 Task: Create a due date automation trigger when advanced on, 2 working days before a card is due add fields without custom field "Resume" set to a date not in this month at 11:00 AM.
Action: Mouse moved to (851, 252)
Screenshot: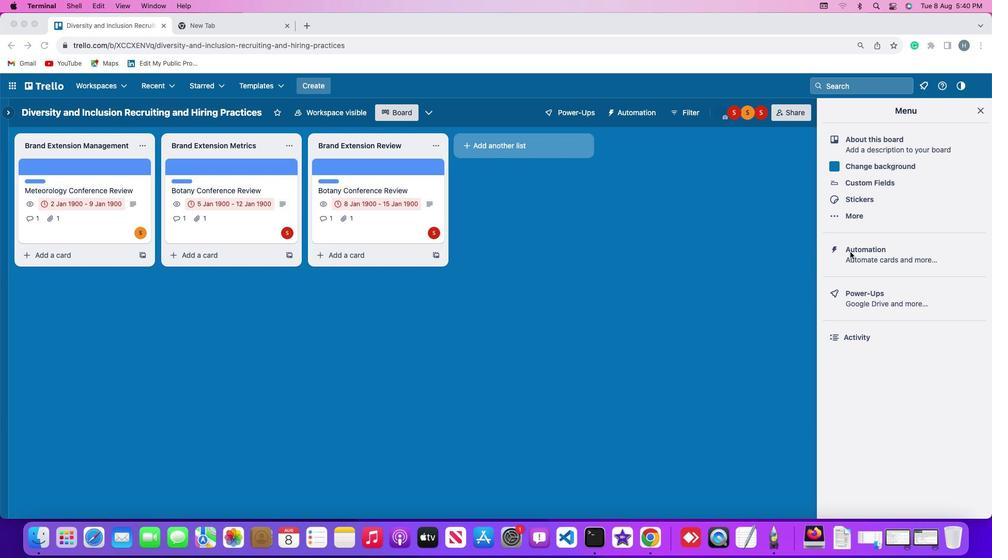 
Action: Mouse pressed left at (851, 252)
Screenshot: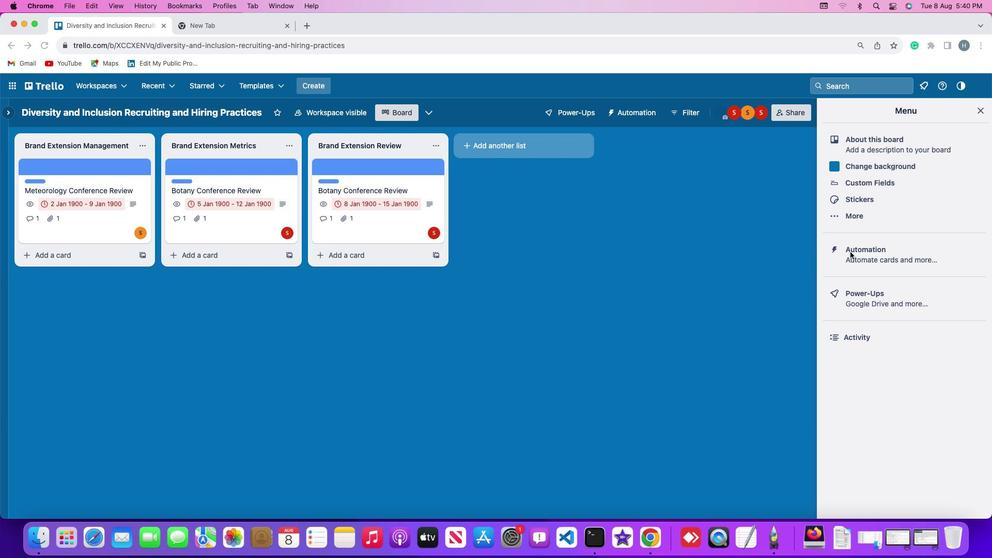 
Action: Mouse pressed left at (851, 252)
Screenshot: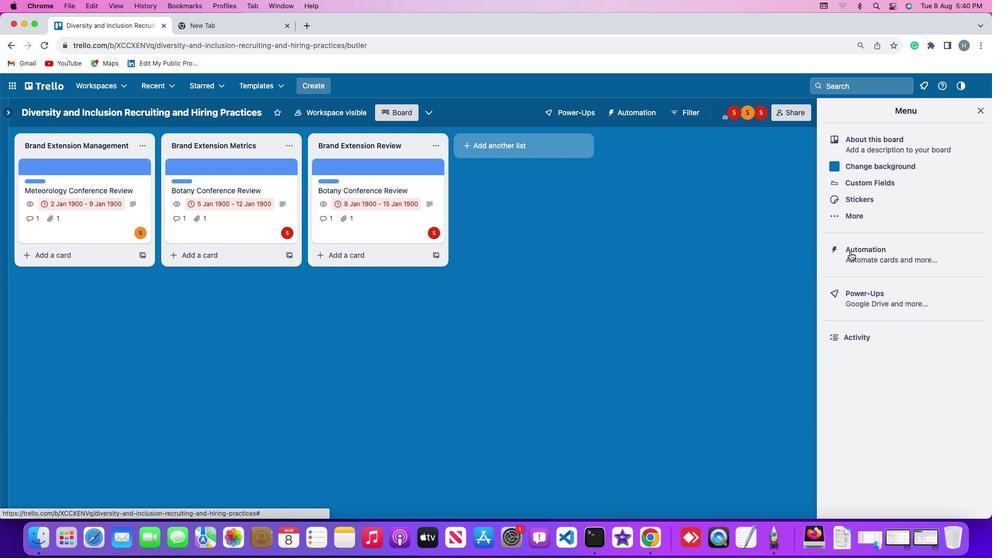 
Action: Mouse moved to (83, 246)
Screenshot: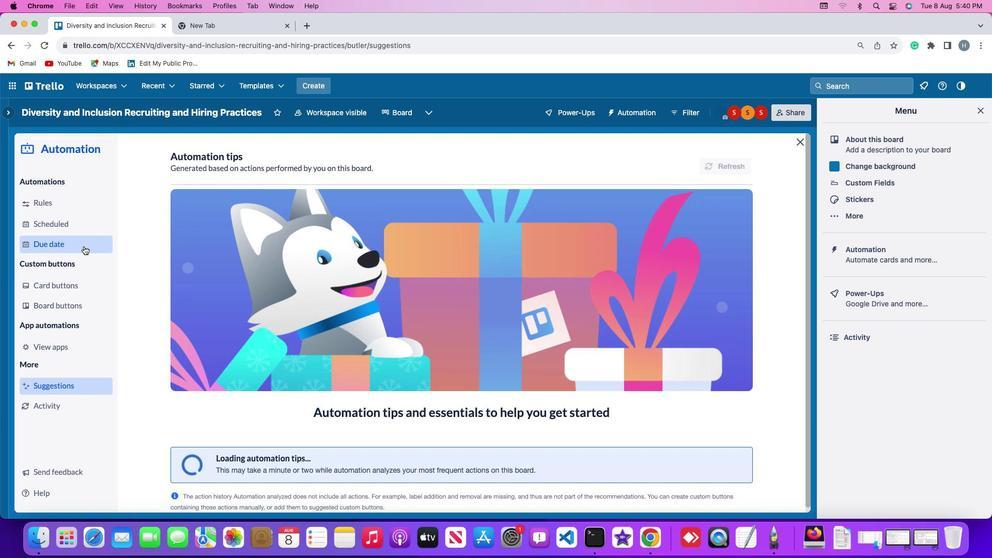 
Action: Mouse pressed left at (83, 246)
Screenshot: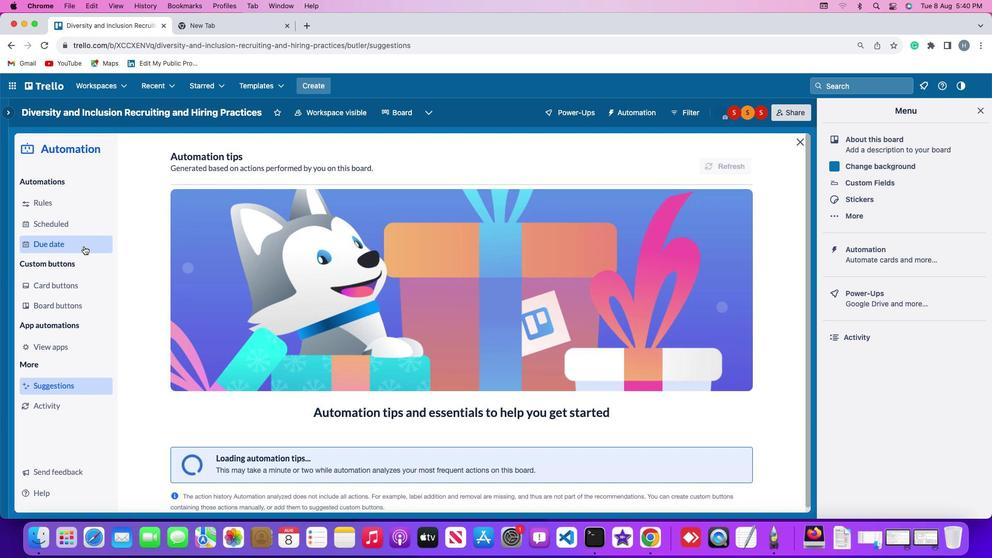 
Action: Mouse moved to (710, 159)
Screenshot: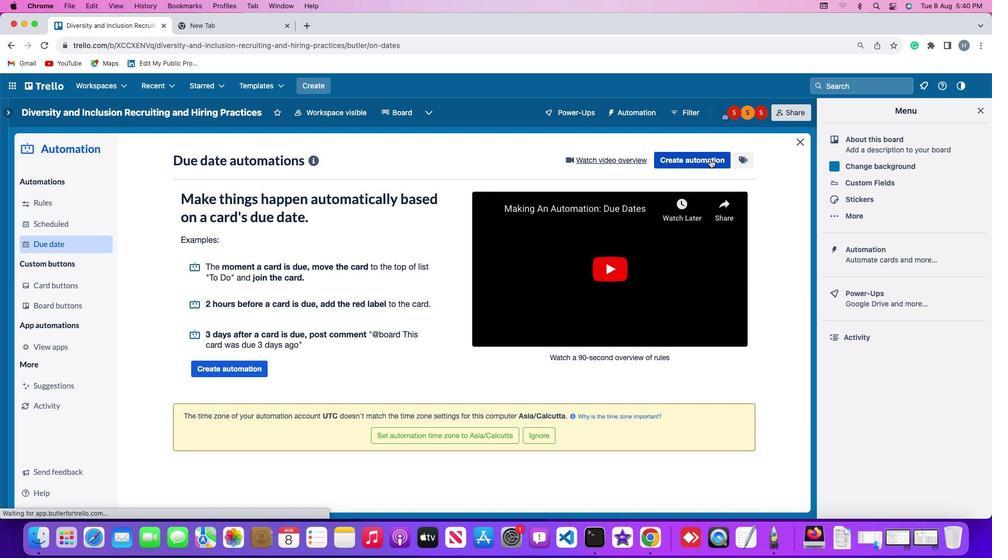 
Action: Mouse pressed left at (710, 159)
Screenshot: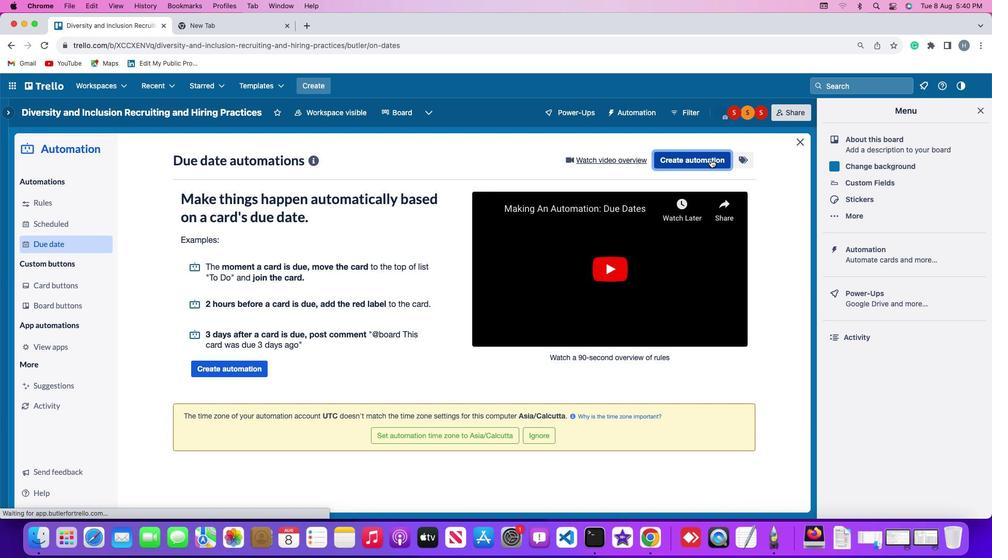 
Action: Mouse moved to (252, 256)
Screenshot: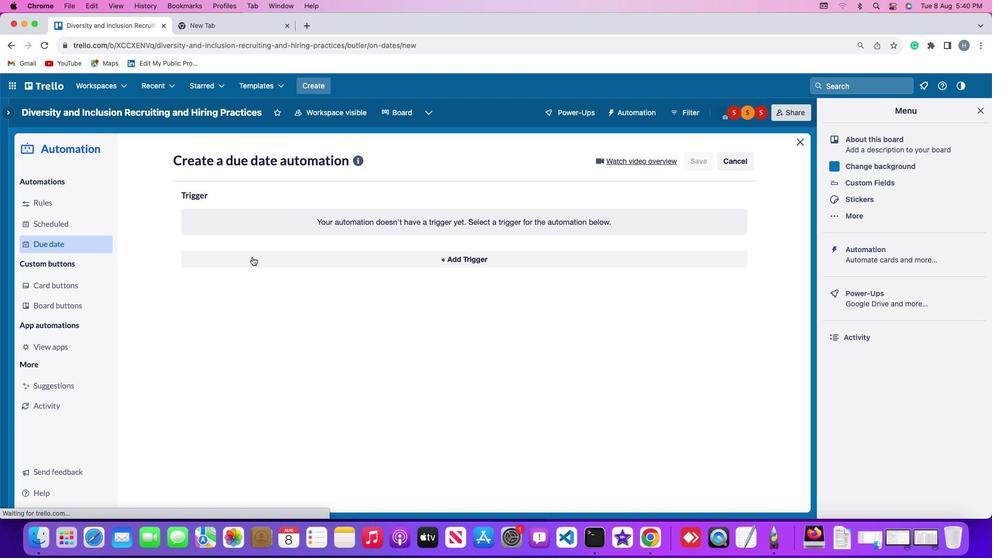 
Action: Mouse pressed left at (252, 256)
Screenshot: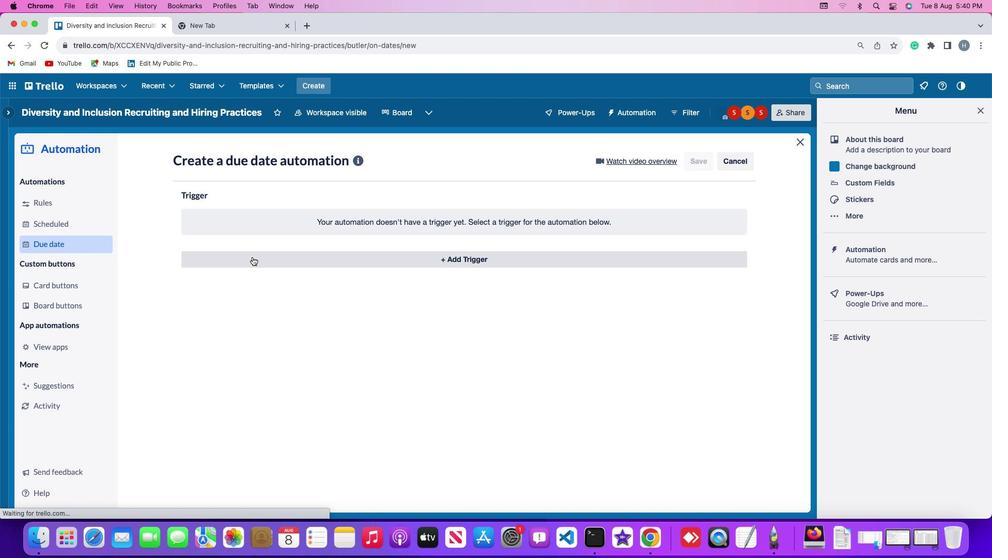 
Action: Mouse moved to (202, 418)
Screenshot: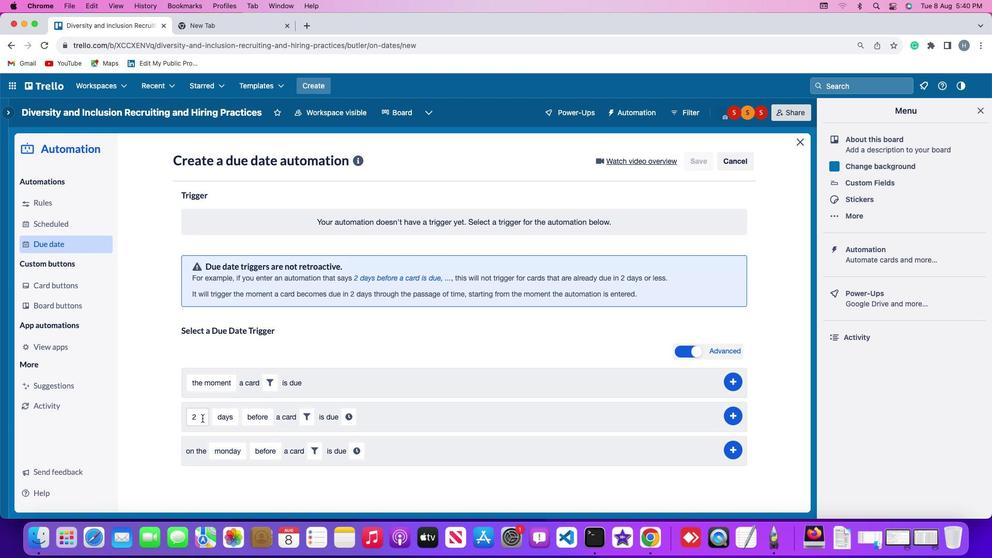 
Action: Mouse pressed left at (202, 418)
Screenshot: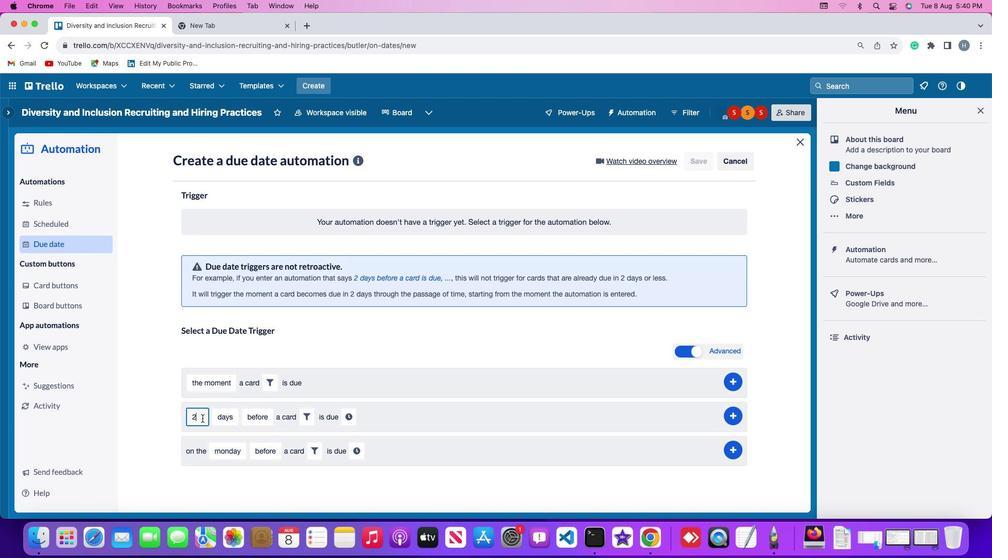 
Action: Key pressed Key.backspace'2'
Screenshot: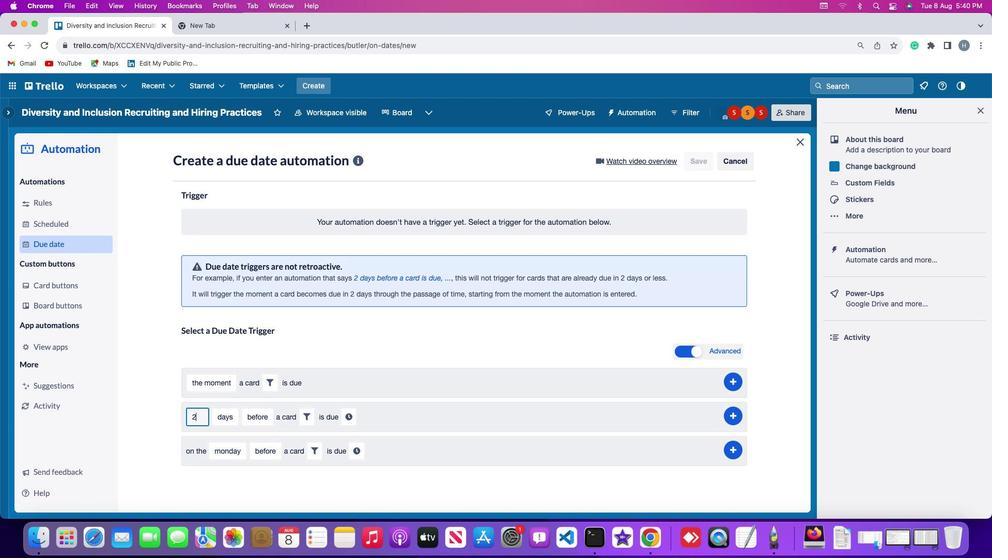 
Action: Mouse moved to (227, 416)
Screenshot: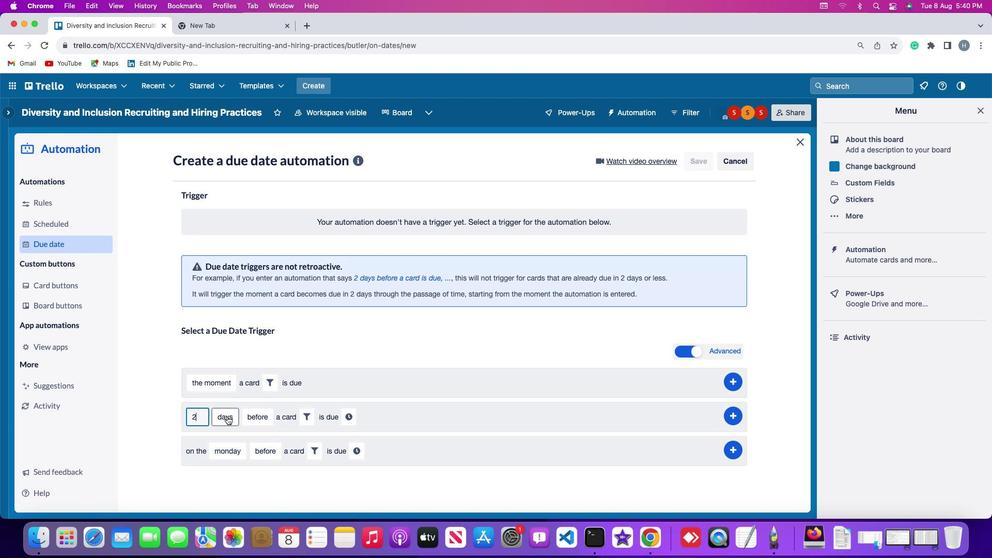 
Action: Mouse pressed left at (227, 416)
Screenshot: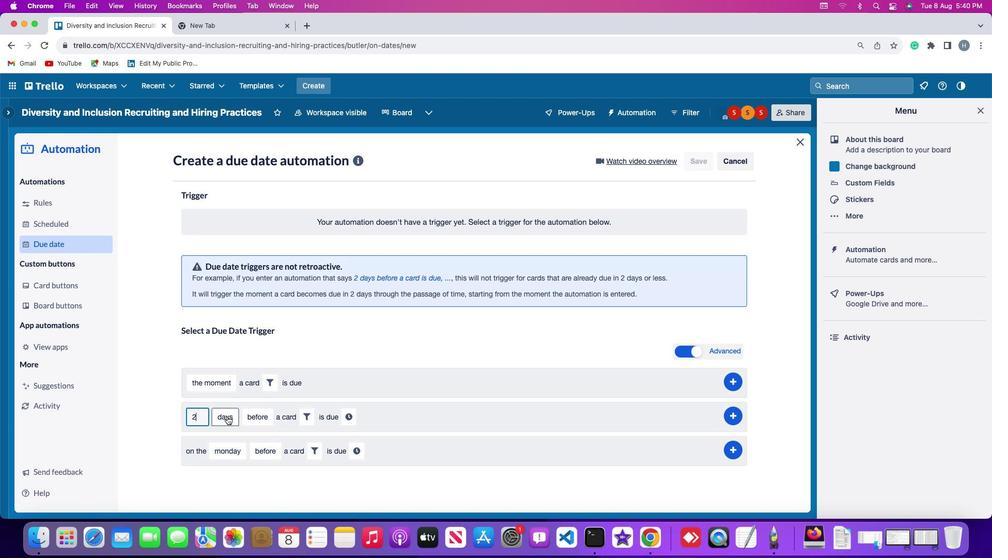 
Action: Mouse moved to (234, 458)
Screenshot: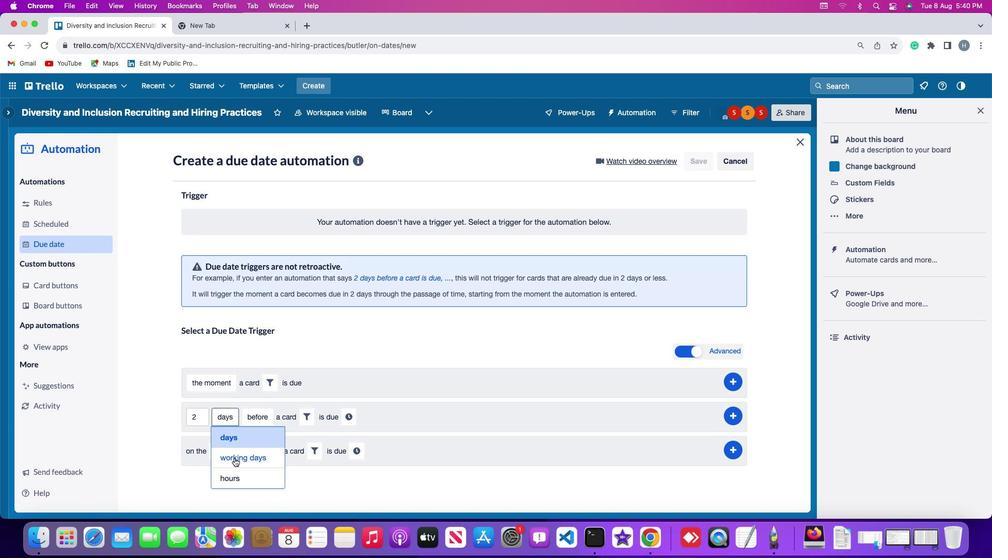 
Action: Mouse pressed left at (234, 458)
Screenshot: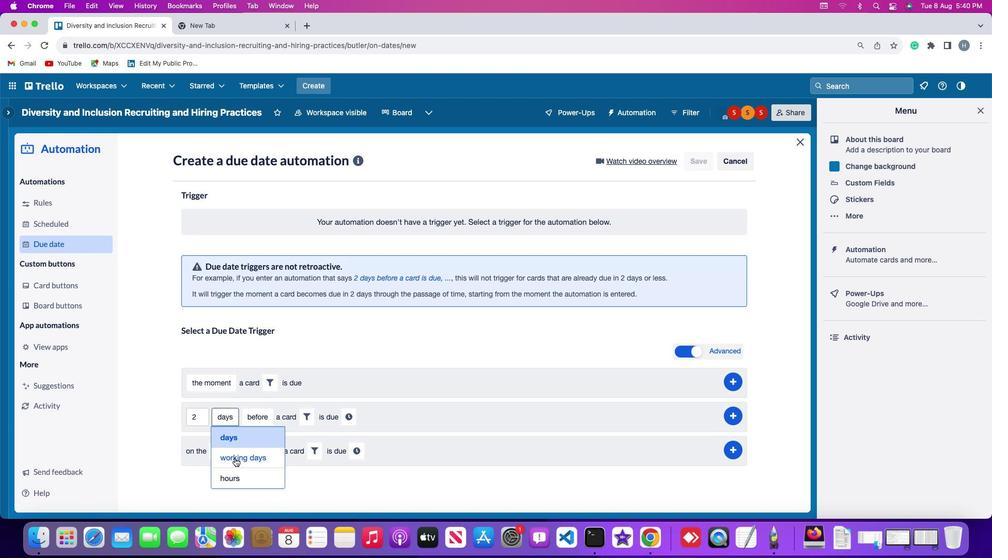 
Action: Mouse moved to (282, 414)
Screenshot: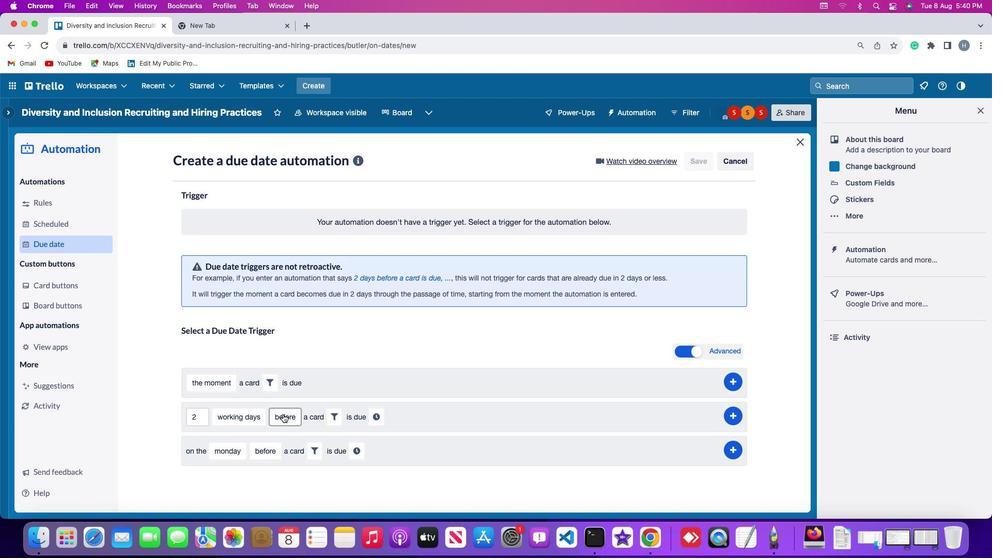 
Action: Mouse pressed left at (282, 414)
Screenshot: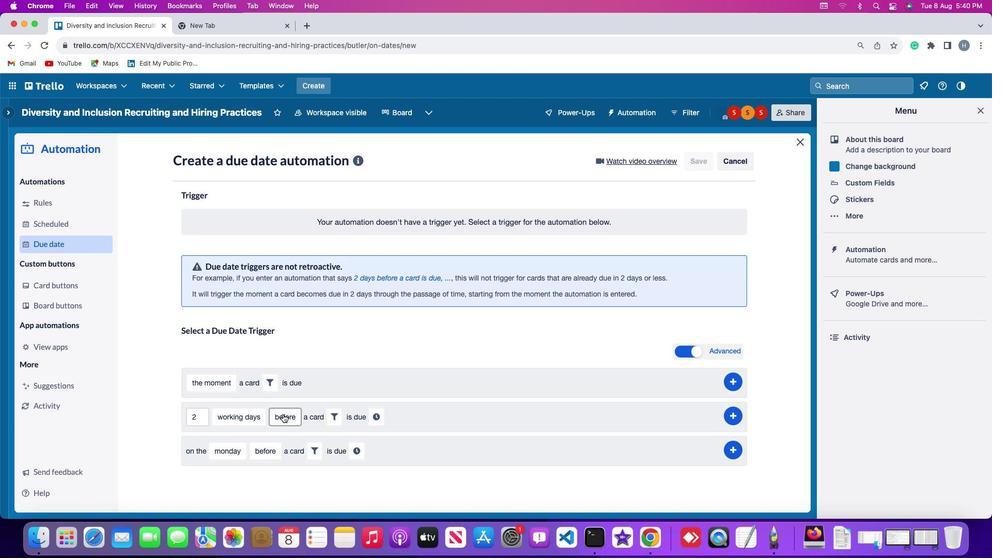 
Action: Mouse moved to (293, 437)
Screenshot: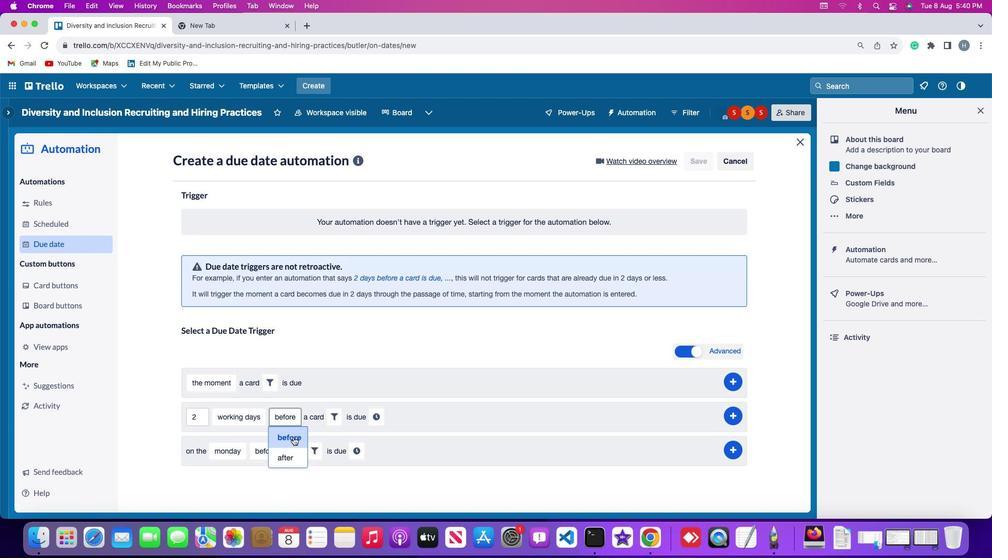 
Action: Mouse pressed left at (293, 437)
Screenshot: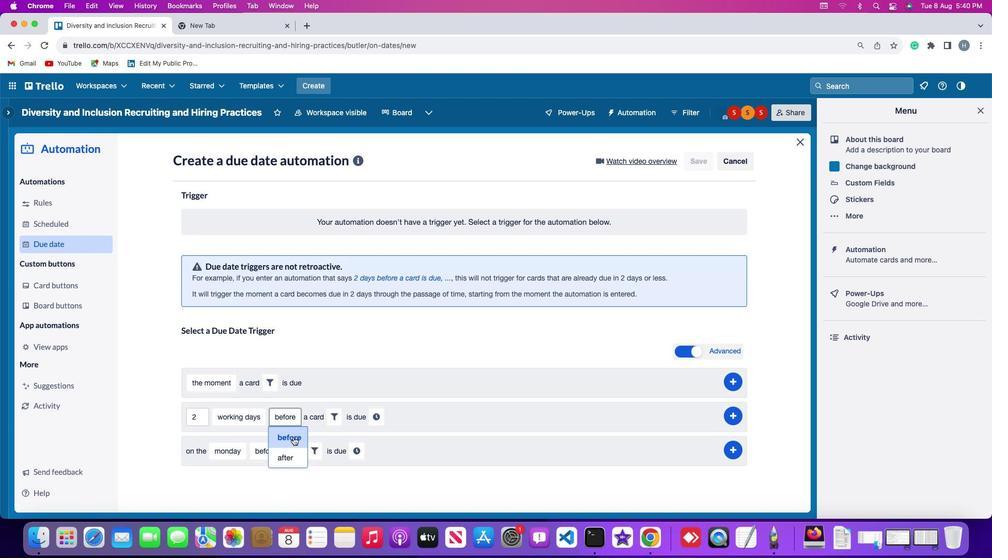 
Action: Mouse moved to (327, 419)
Screenshot: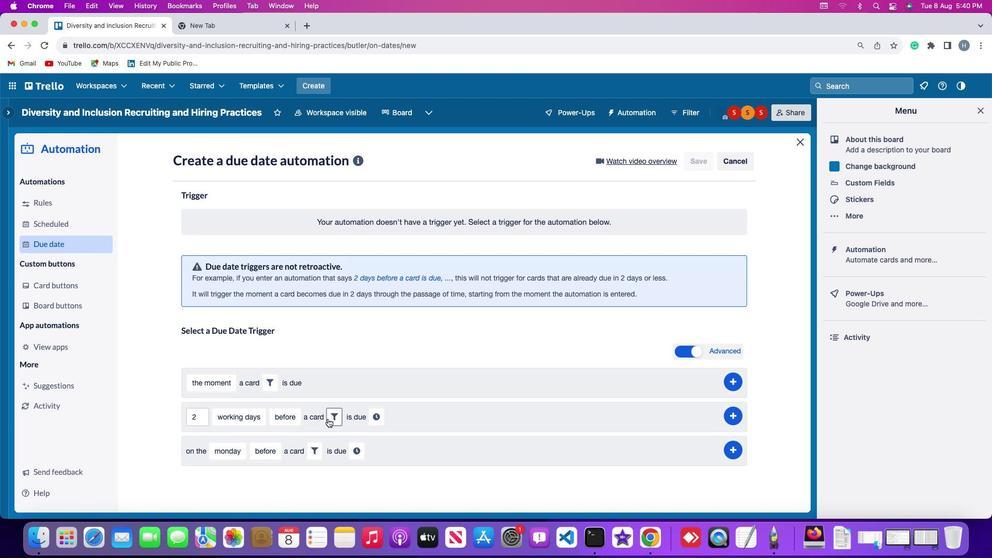 
Action: Mouse pressed left at (327, 419)
Screenshot: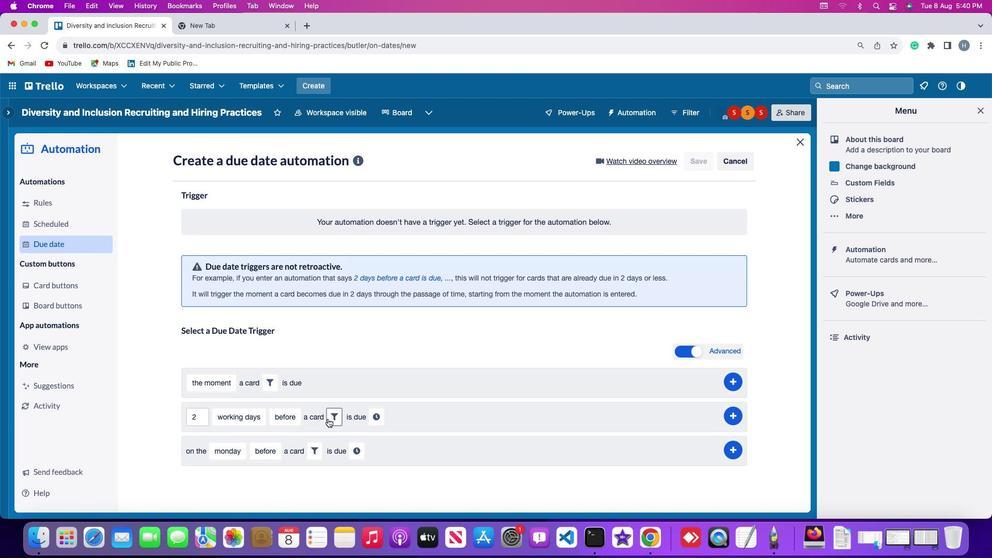 
Action: Mouse moved to (505, 448)
Screenshot: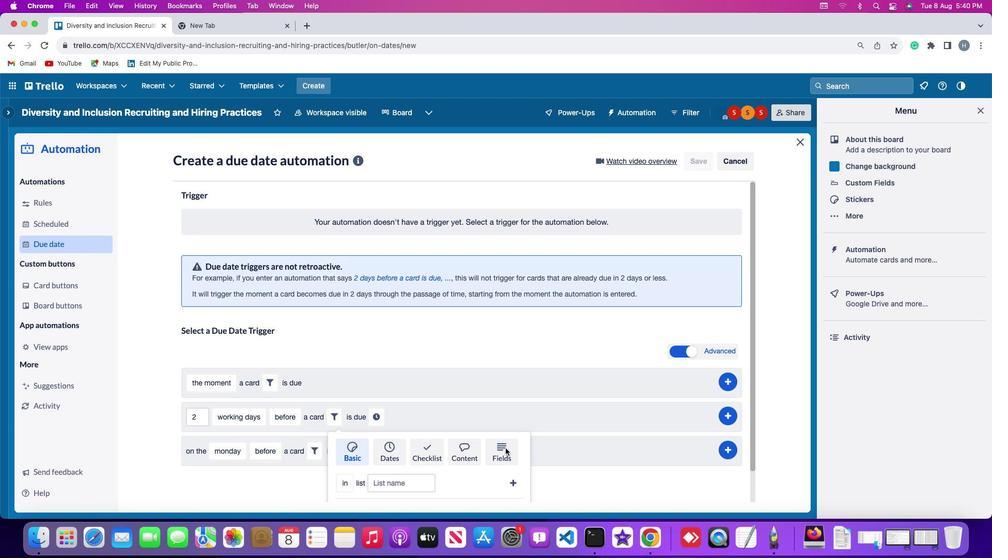 
Action: Mouse pressed left at (505, 448)
Screenshot: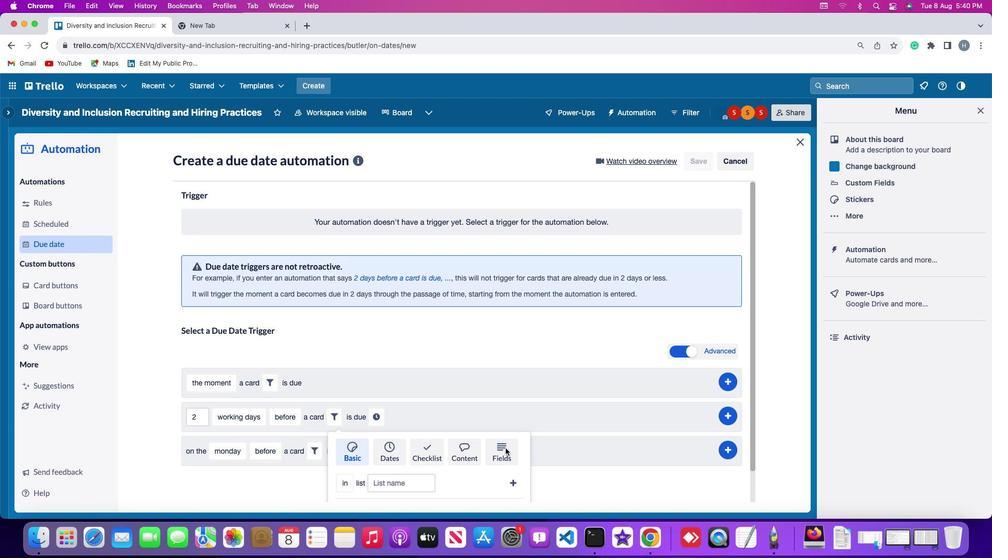 
Action: Mouse moved to (299, 469)
Screenshot: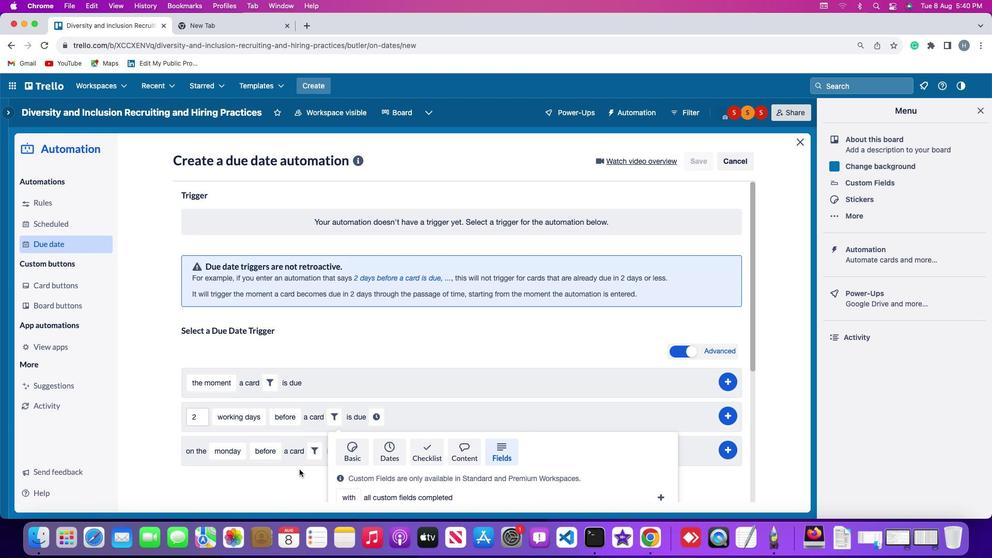 
Action: Mouse scrolled (299, 469) with delta (0, 0)
Screenshot: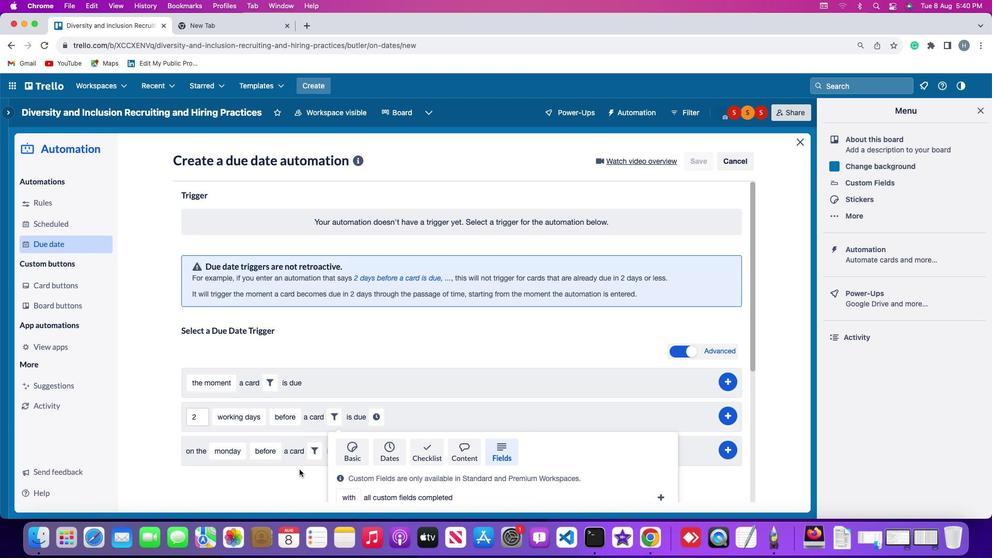 
Action: Mouse scrolled (299, 469) with delta (0, 0)
Screenshot: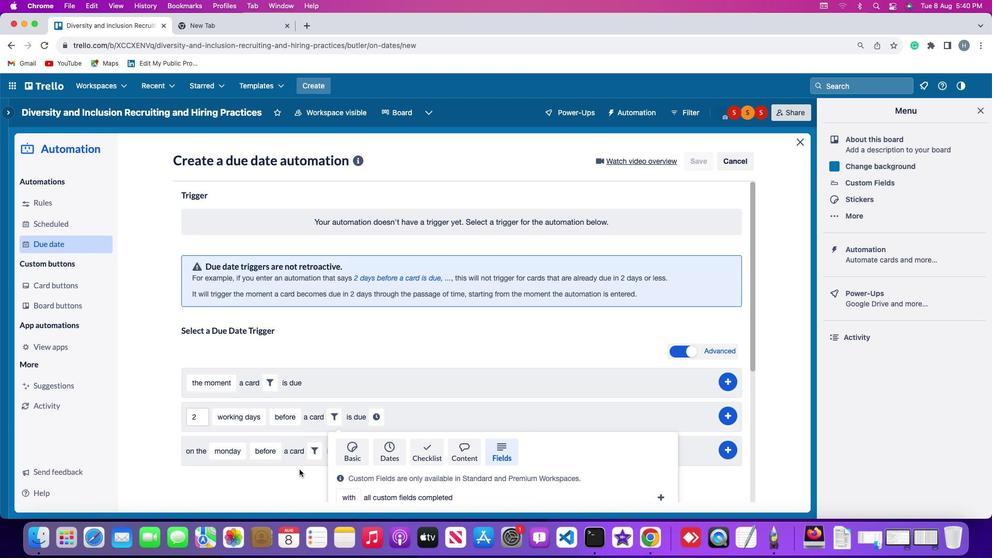 
Action: Mouse scrolled (299, 469) with delta (0, -2)
Screenshot: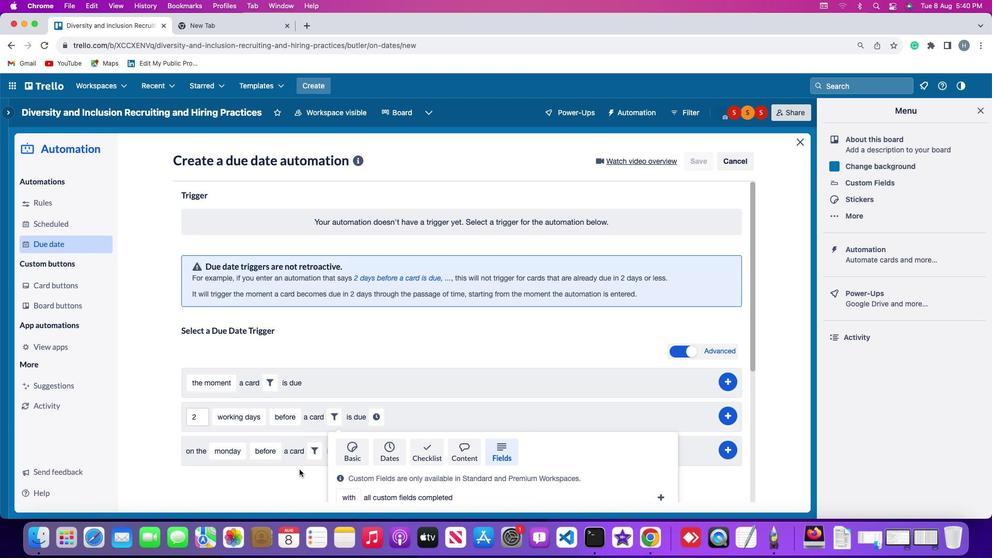 
Action: Mouse scrolled (299, 469) with delta (0, -2)
Screenshot: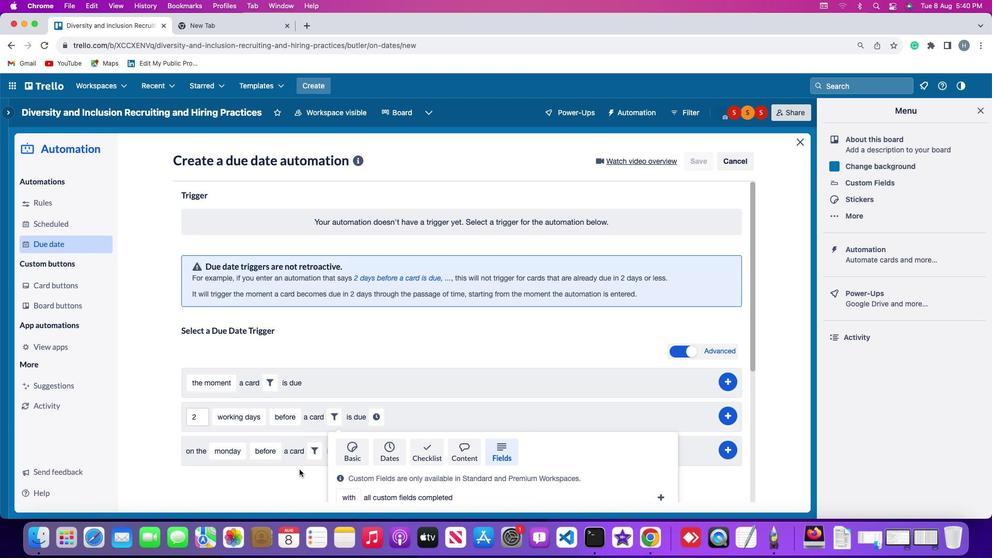 
Action: Mouse scrolled (299, 469) with delta (0, -3)
Screenshot: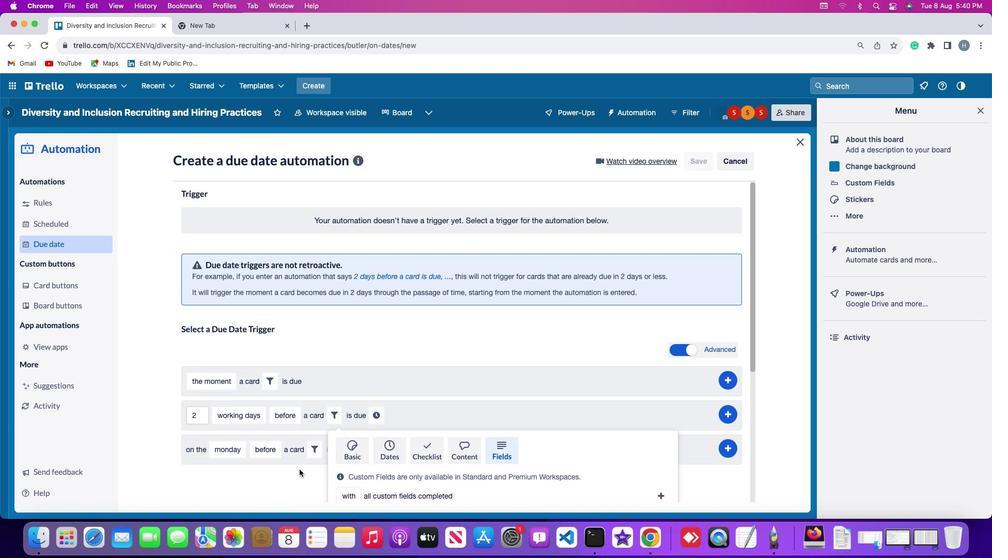 
Action: Mouse scrolled (299, 469) with delta (0, -3)
Screenshot: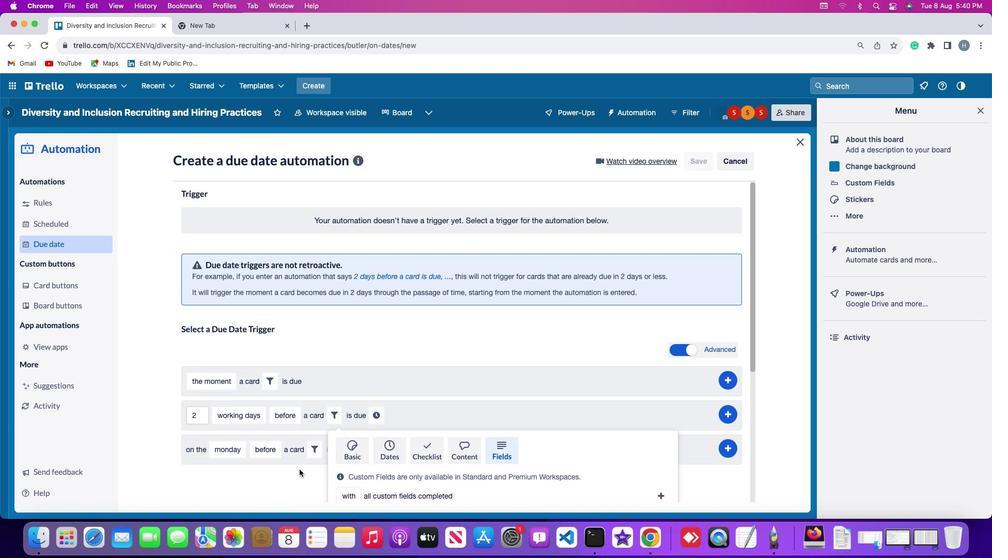 
Action: Mouse scrolled (299, 469) with delta (0, -4)
Screenshot: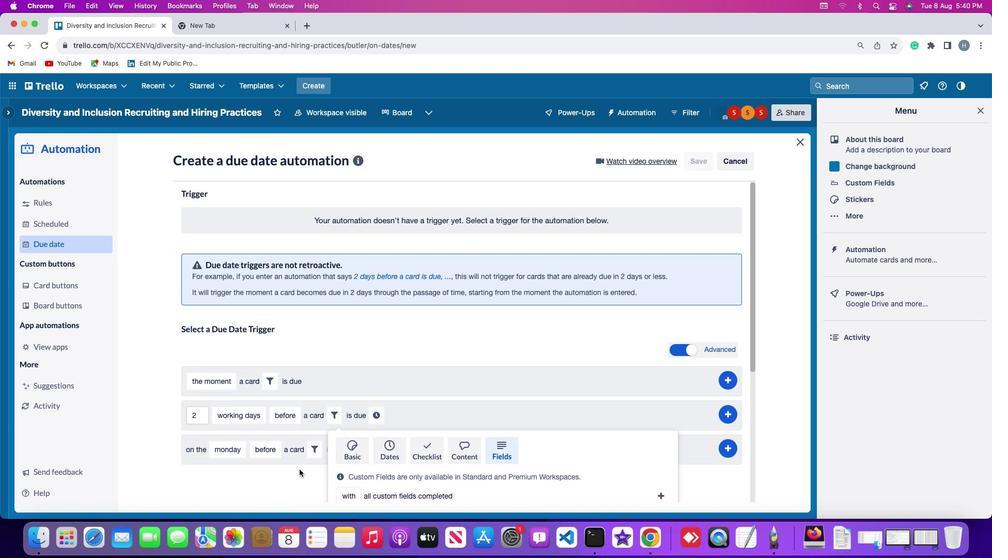 
Action: Mouse scrolled (299, 469) with delta (0, -4)
Screenshot: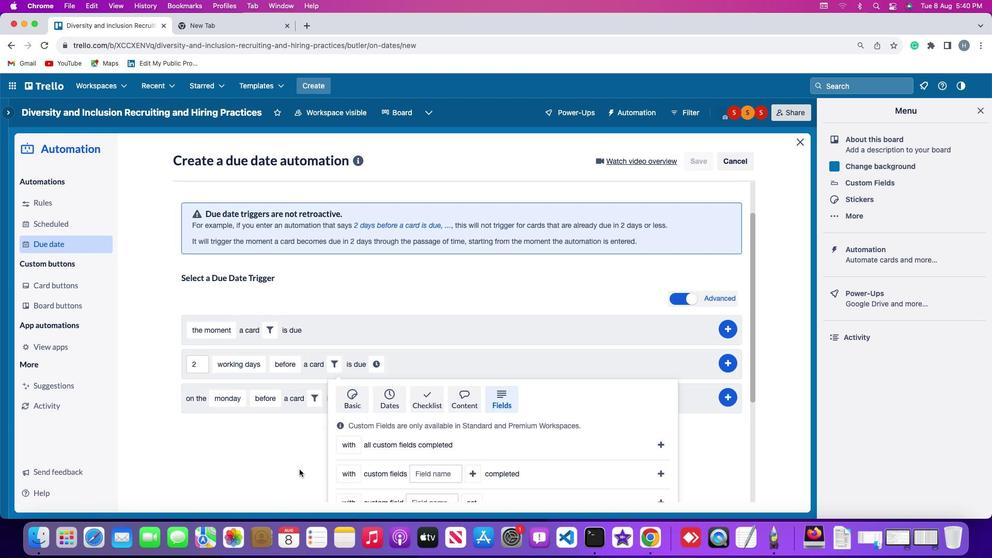 
Action: Mouse scrolled (299, 469) with delta (0, 0)
Screenshot: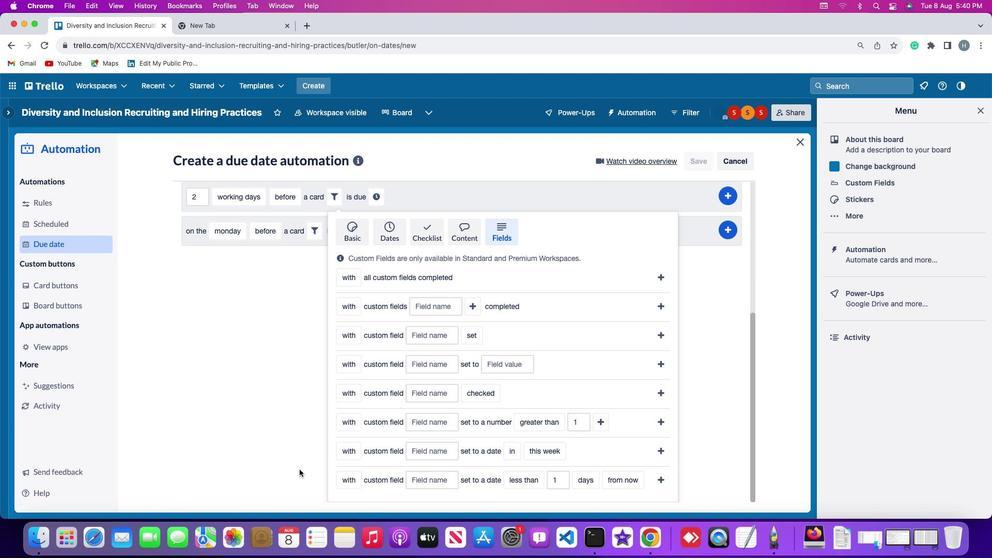 
Action: Mouse scrolled (299, 469) with delta (0, 0)
Screenshot: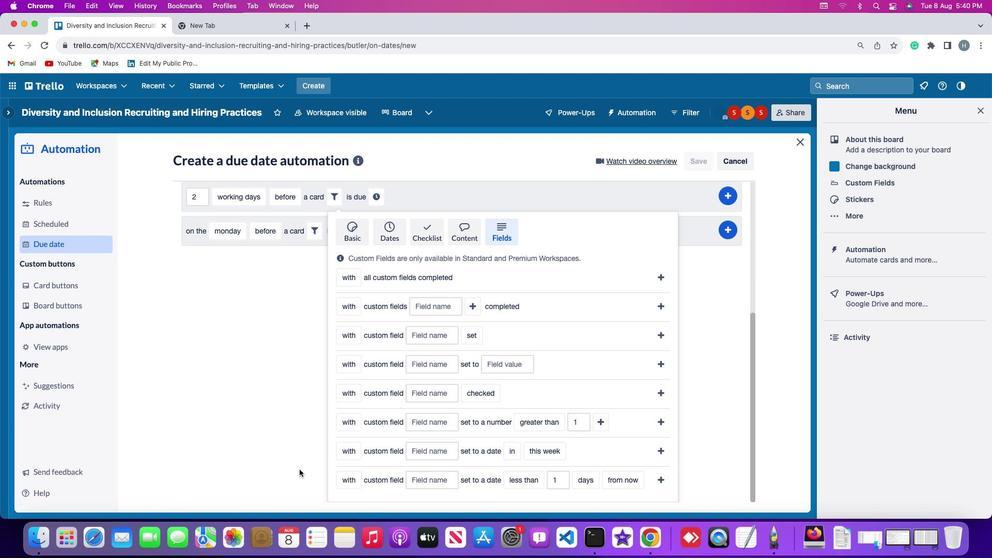 
Action: Mouse scrolled (299, 469) with delta (0, -1)
Screenshot: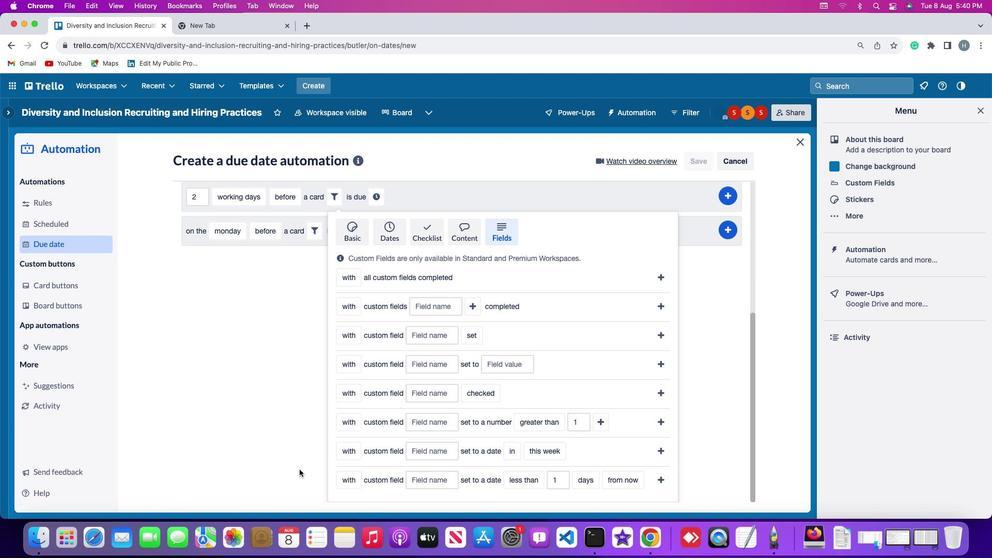 
Action: Mouse scrolled (299, 469) with delta (0, -2)
Screenshot: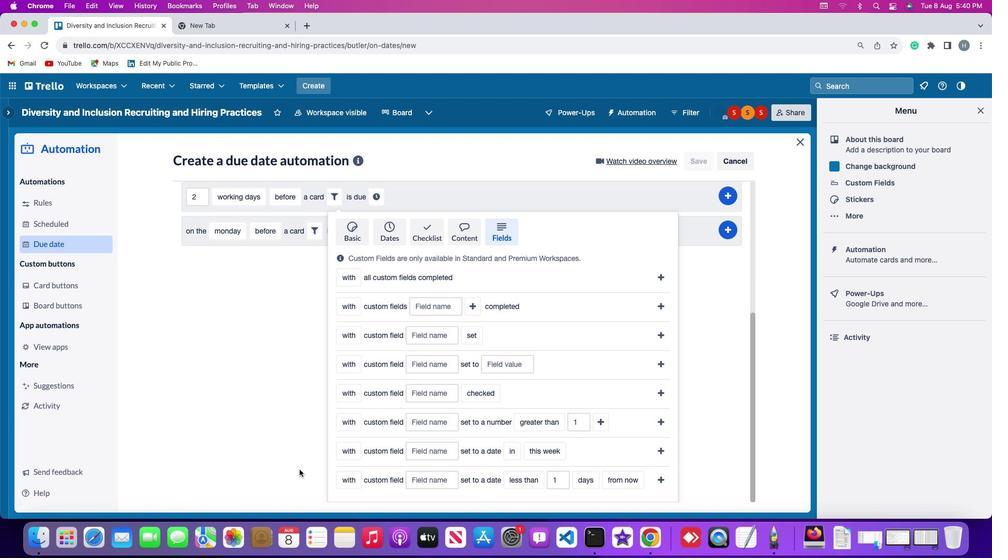 
Action: Mouse moved to (343, 454)
Screenshot: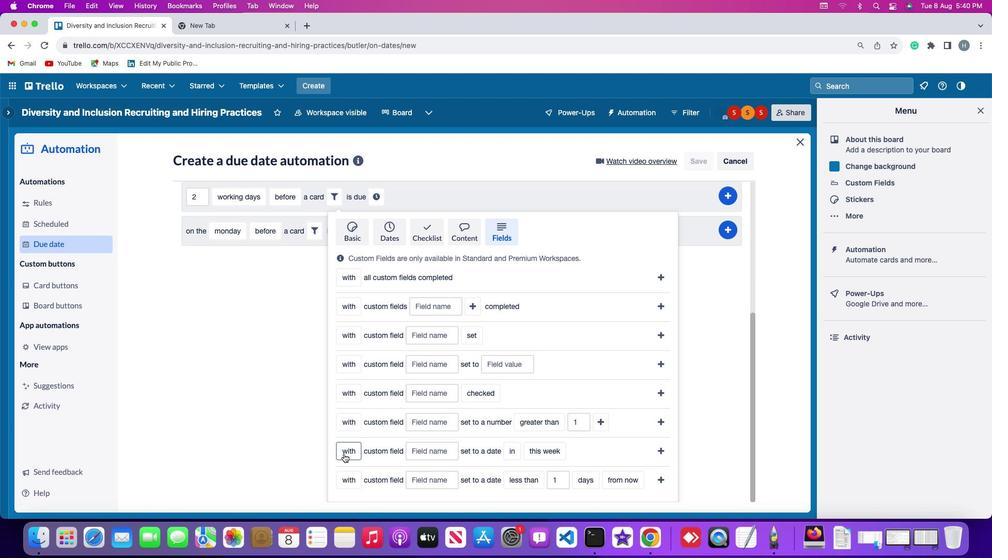 
Action: Mouse pressed left at (343, 454)
Screenshot: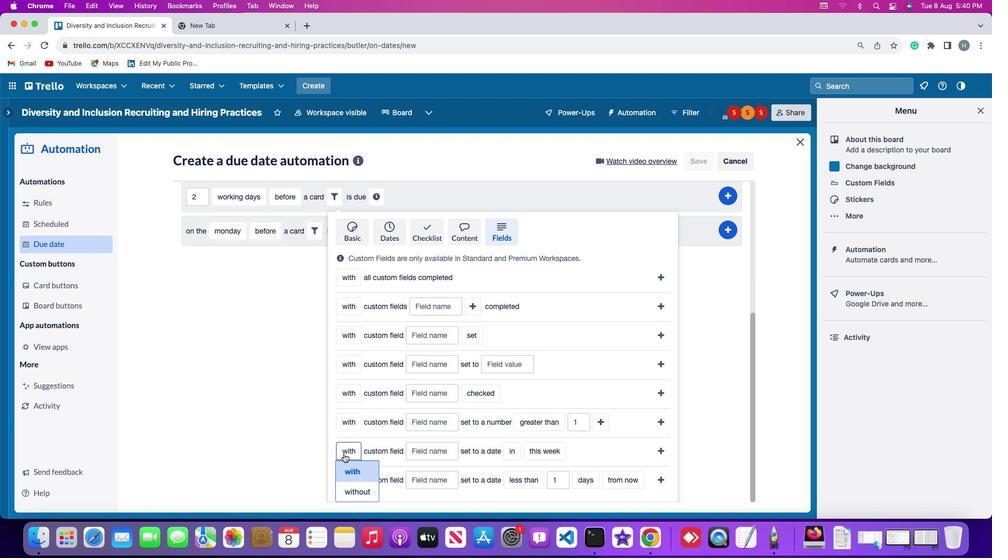 
Action: Mouse moved to (357, 492)
Screenshot: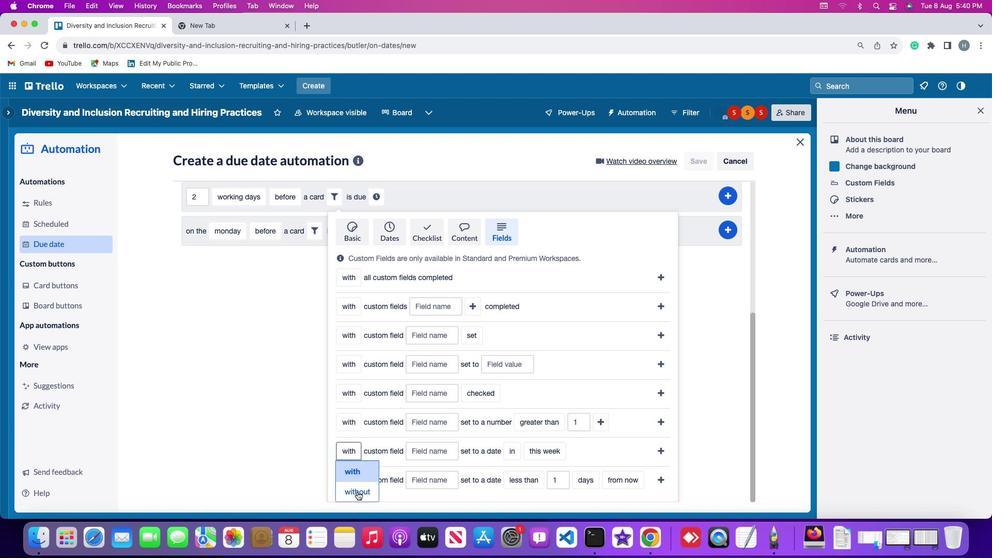 
Action: Mouse pressed left at (357, 492)
Screenshot: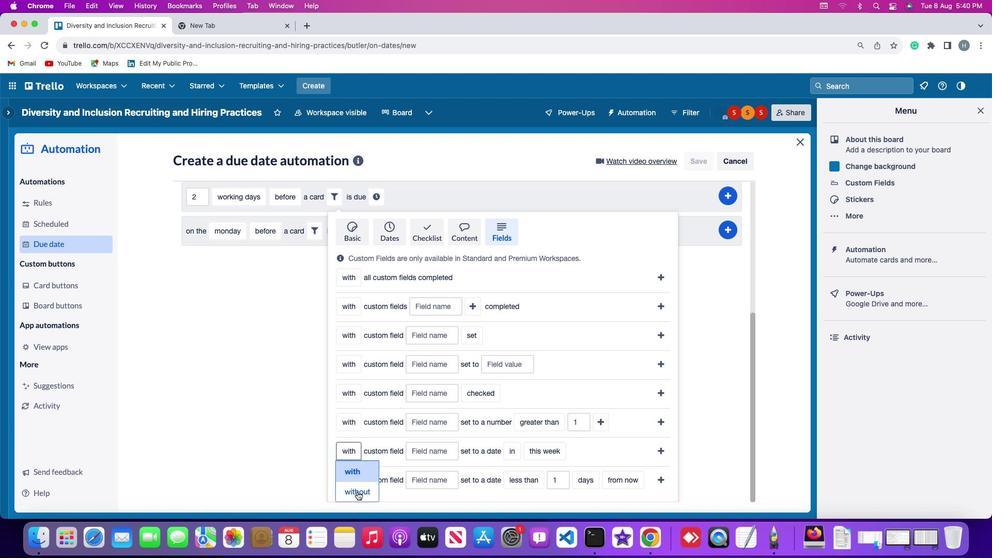 
Action: Mouse moved to (438, 450)
Screenshot: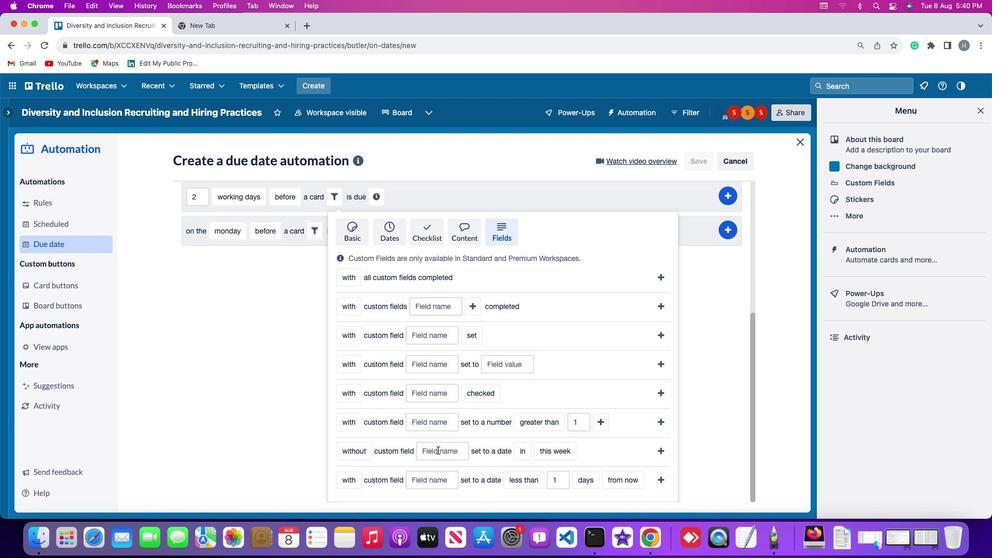
Action: Mouse pressed left at (438, 450)
Screenshot: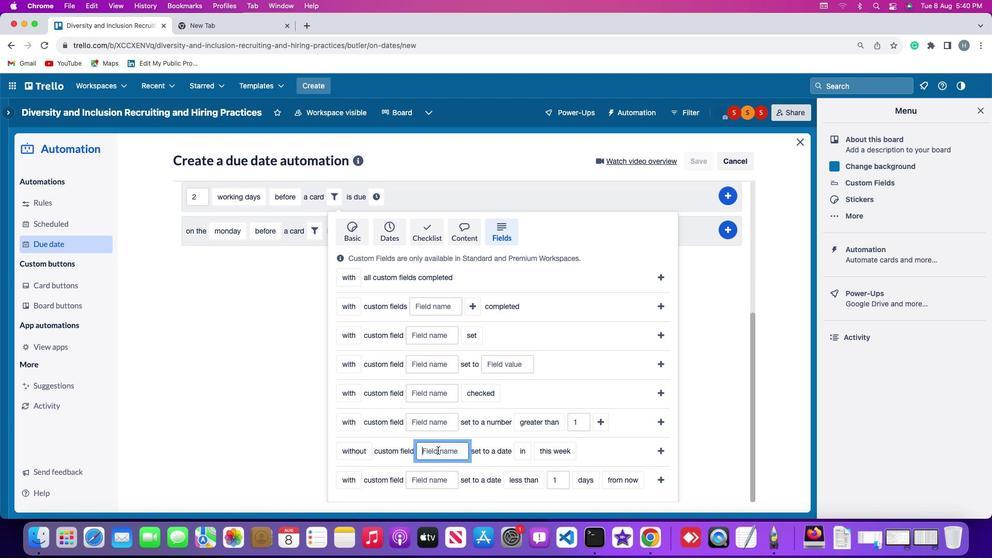 
Action: Mouse moved to (463, 452)
Screenshot: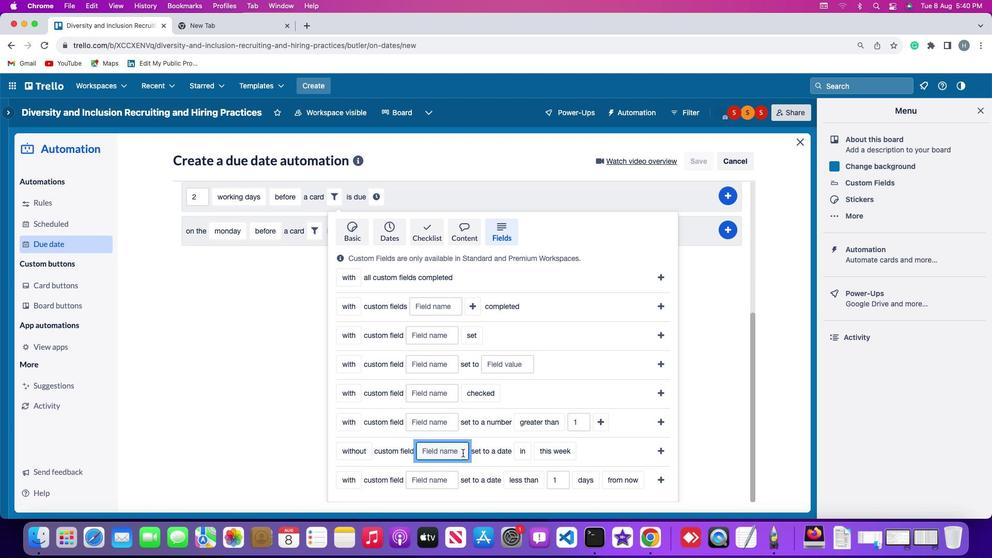 
Action: Key pressed Key.shift'R''e''s''u''m''e'
Screenshot: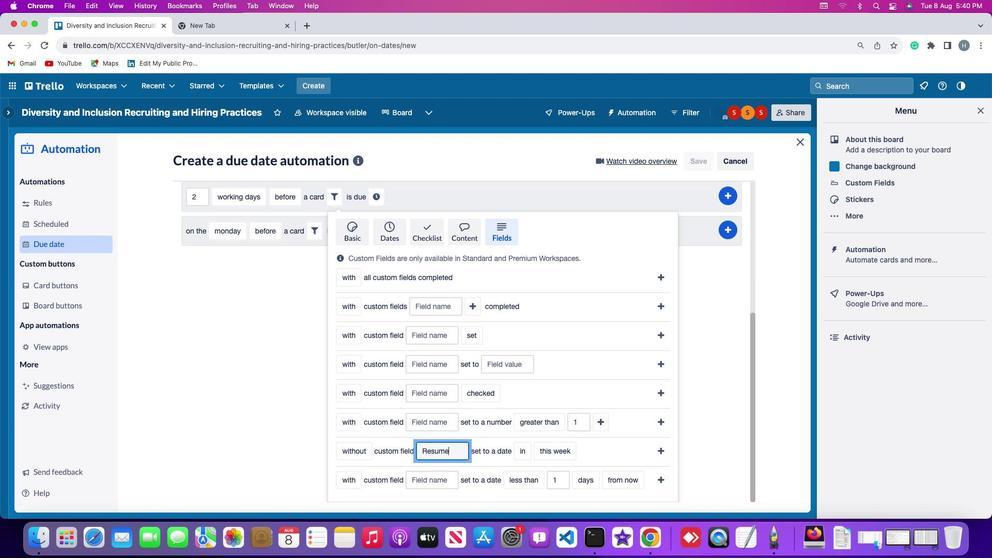 
Action: Mouse moved to (519, 450)
Screenshot: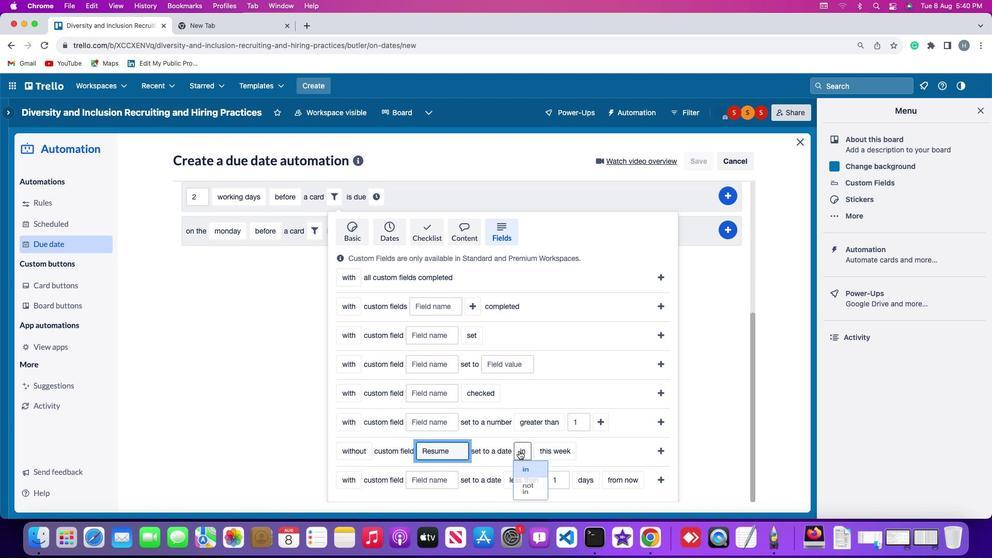 
Action: Mouse pressed left at (519, 450)
Screenshot: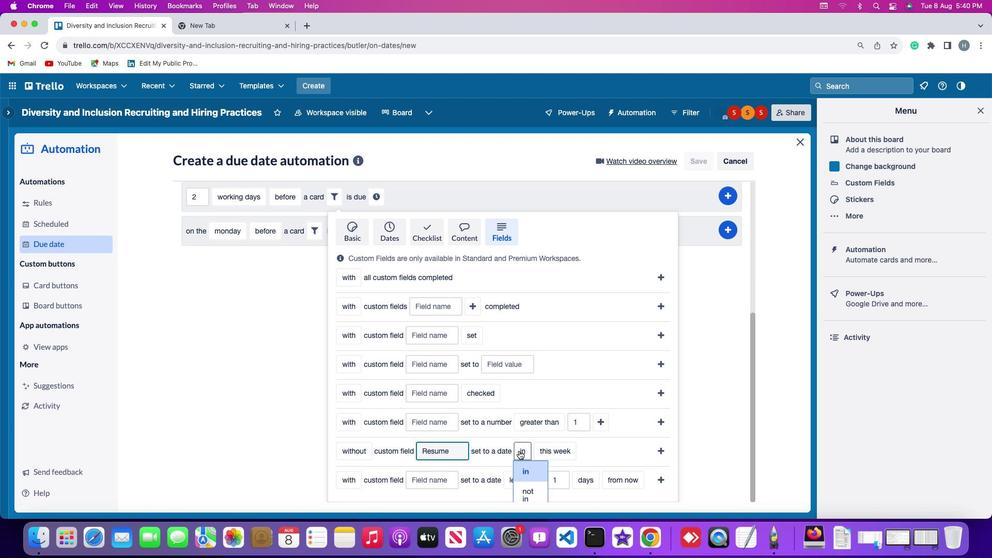 
Action: Mouse moved to (527, 491)
Screenshot: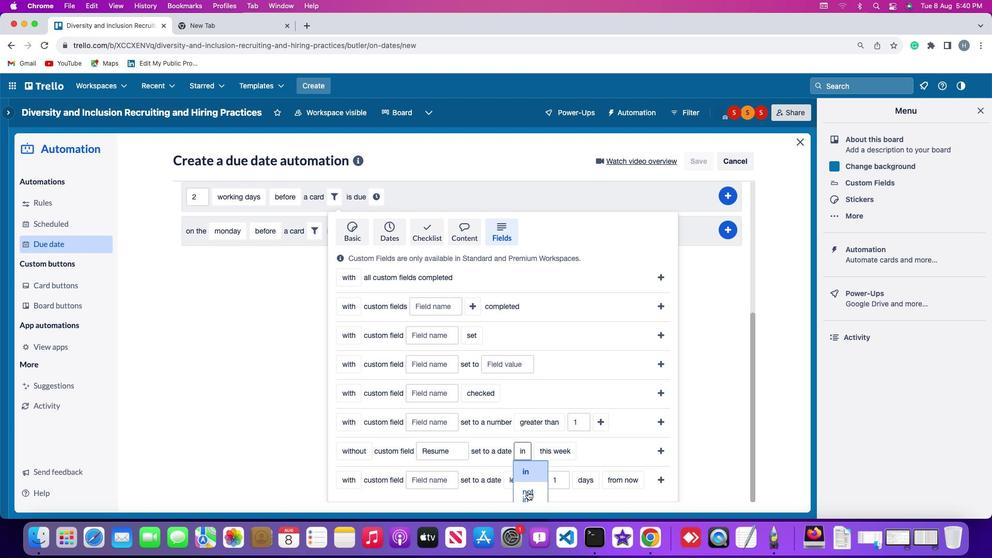 
Action: Mouse pressed left at (527, 491)
Screenshot: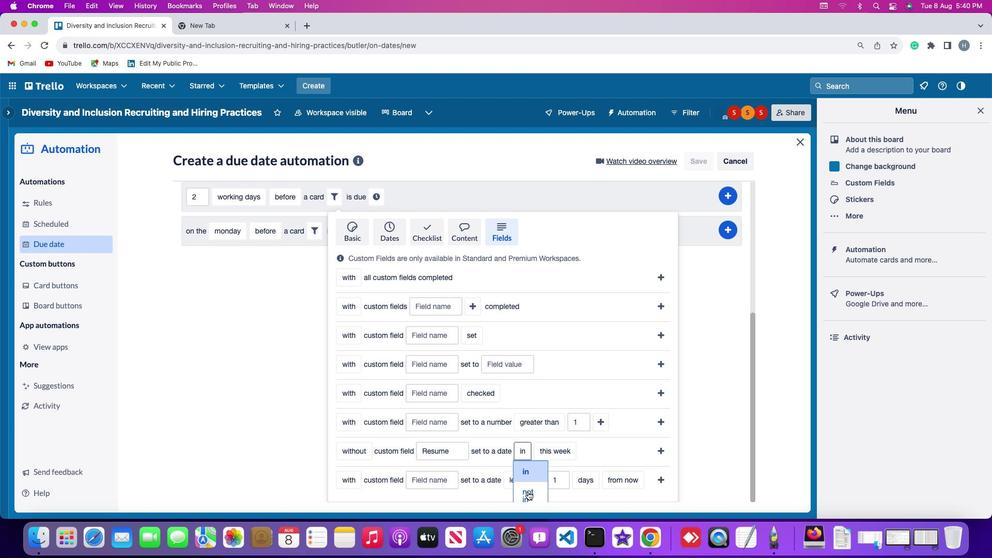 
Action: Mouse moved to (564, 454)
Screenshot: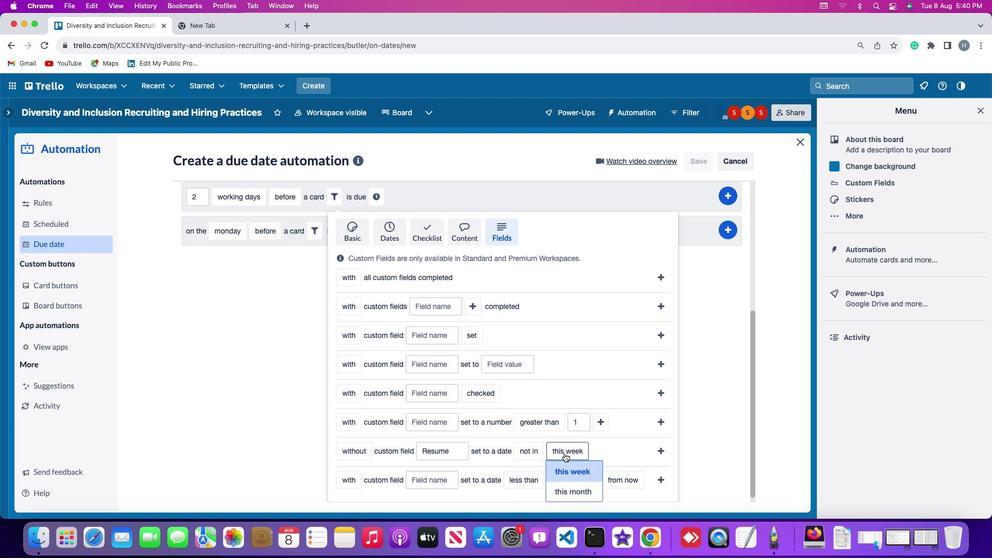 
Action: Mouse pressed left at (564, 454)
Screenshot: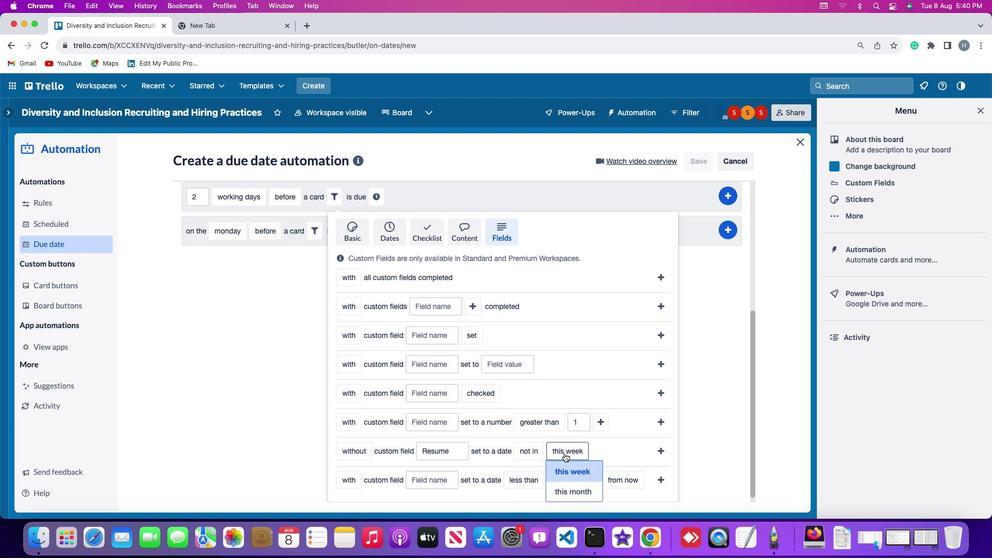 
Action: Mouse moved to (571, 488)
Screenshot: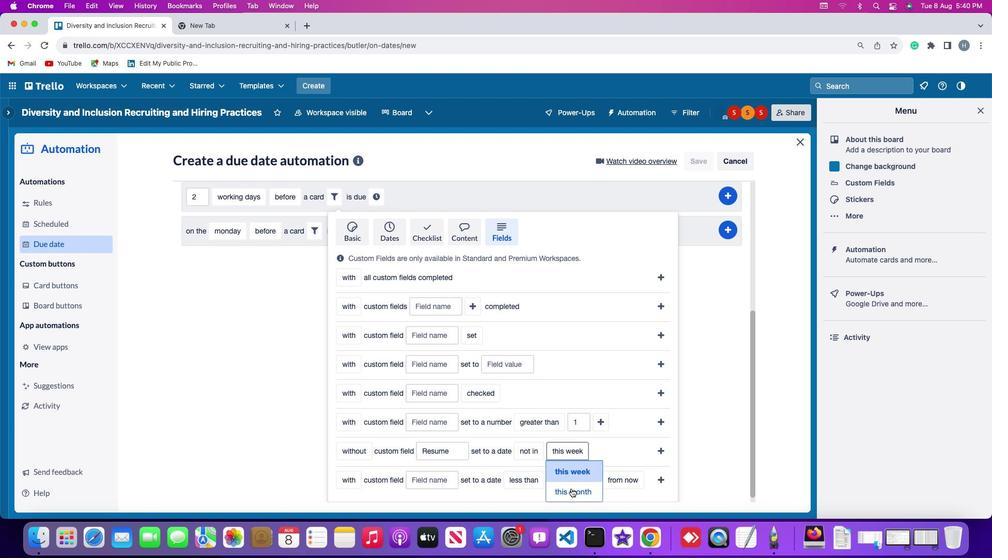 
Action: Mouse pressed left at (571, 488)
Screenshot: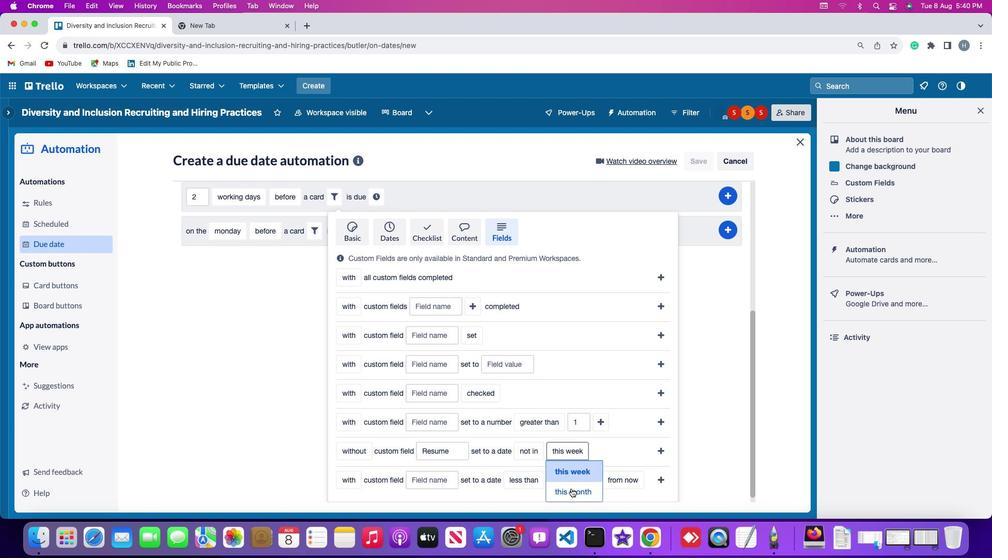 
Action: Mouse moved to (662, 447)
Screenshot: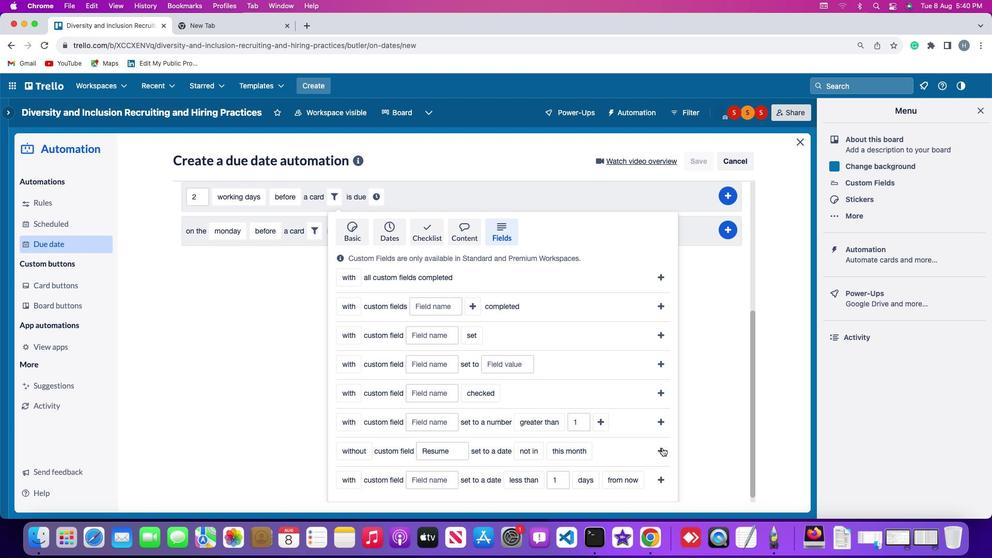 
Action: Mouse pressed left at (662, 447)
Screenshot: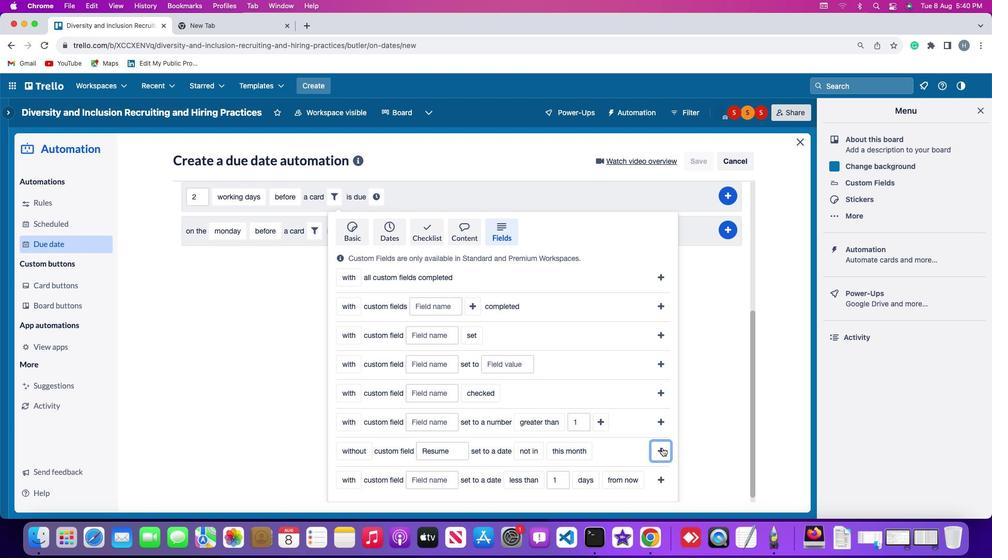 
Action: Mouse moved to (607, 418)
Screenshot: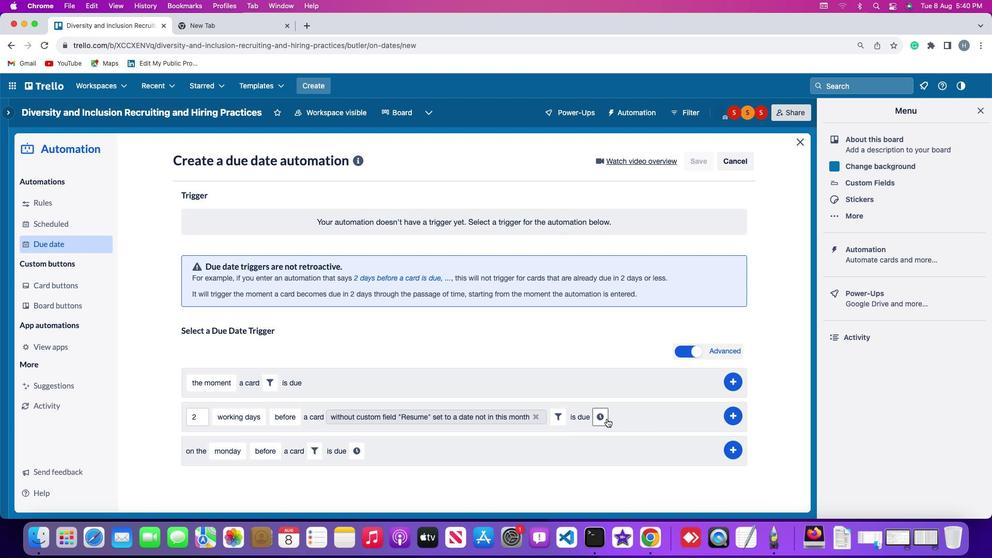 
Action: Mouse pressed left at (607, 418)
Screenshot: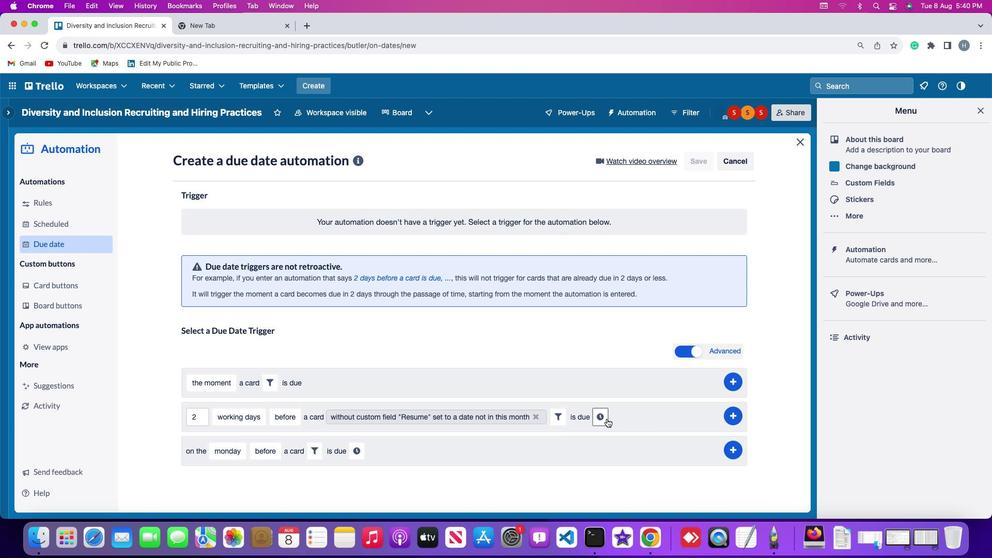 
Action: Mouse moved to (619, 420)
Screenshot: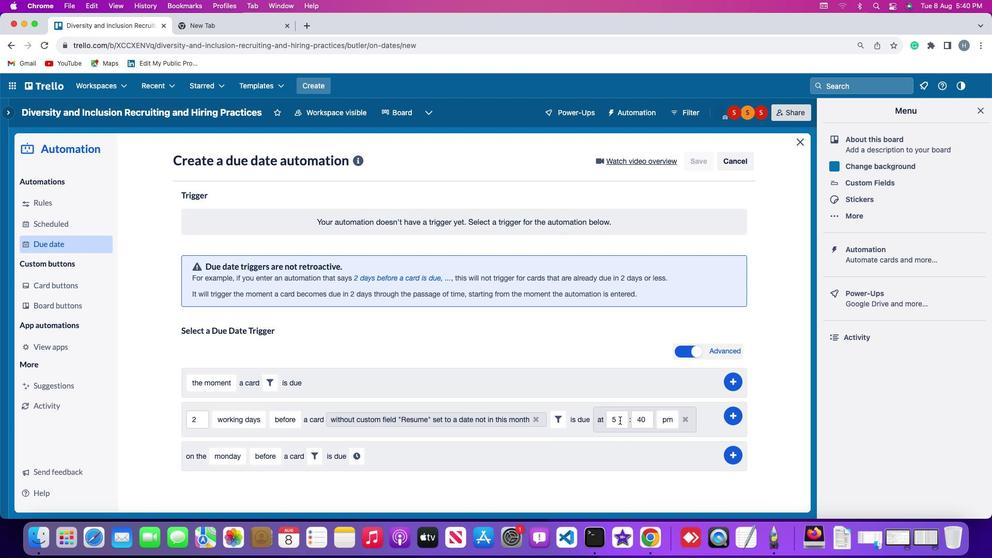 
Action: Mouse pressed left at (619, 420)
Screenshot: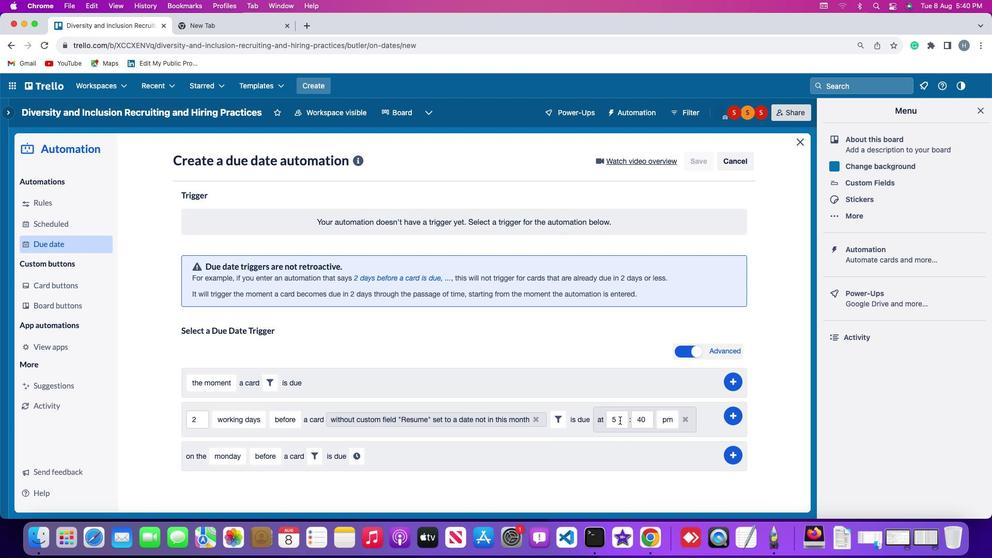
Action: Mouse moved to (619, 420)
Screenshot: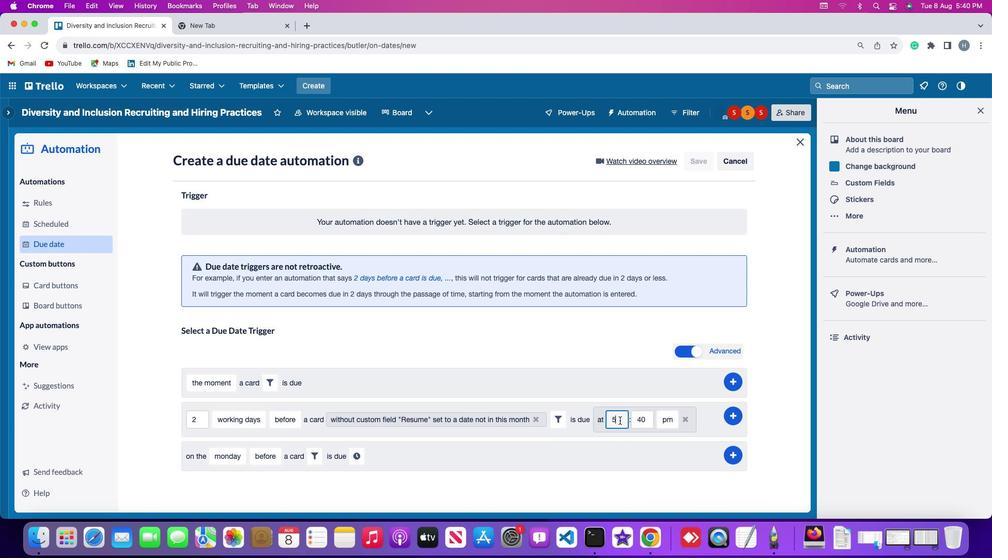
Action: Key pressed Key.backspace'1'
Screenshot: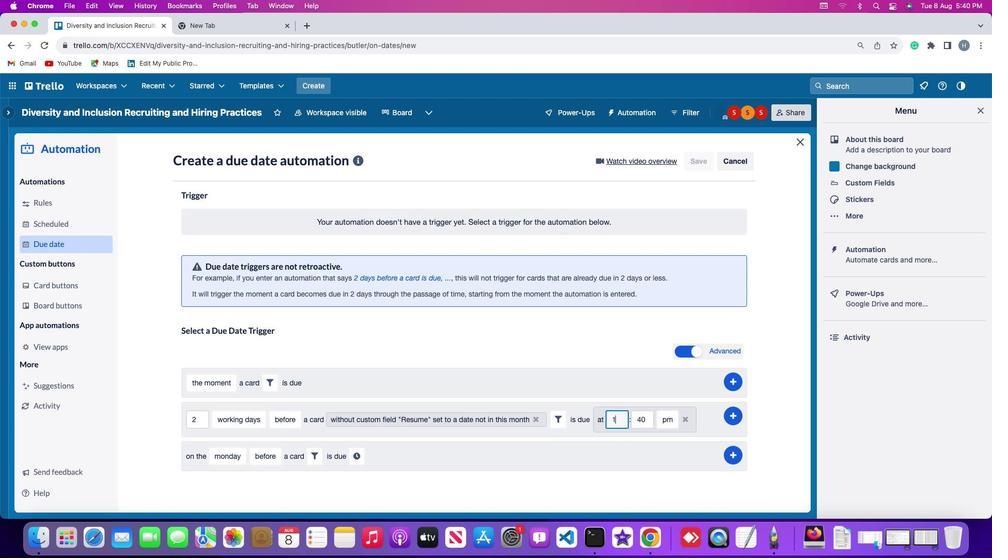 
Action: Mouse moved to (619, 420)
Screenshot: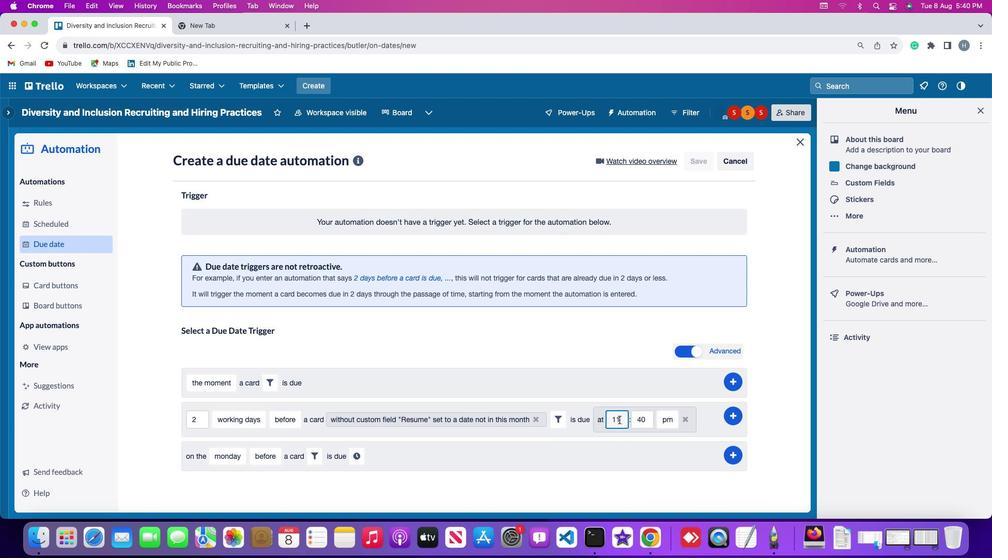 
Action: Key pressed '1'
Screenshot: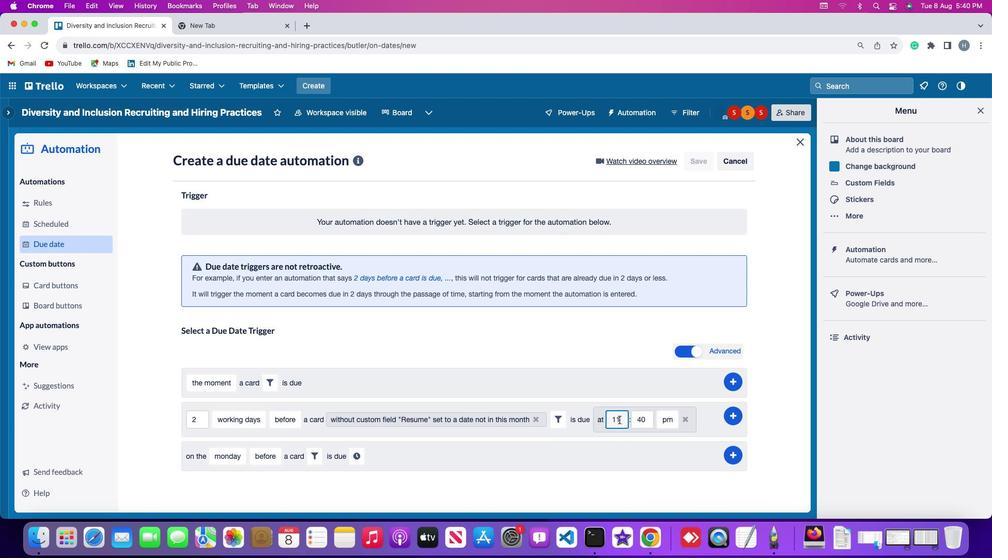 
Action: Mouse moved to (652, 417)
Screenshot: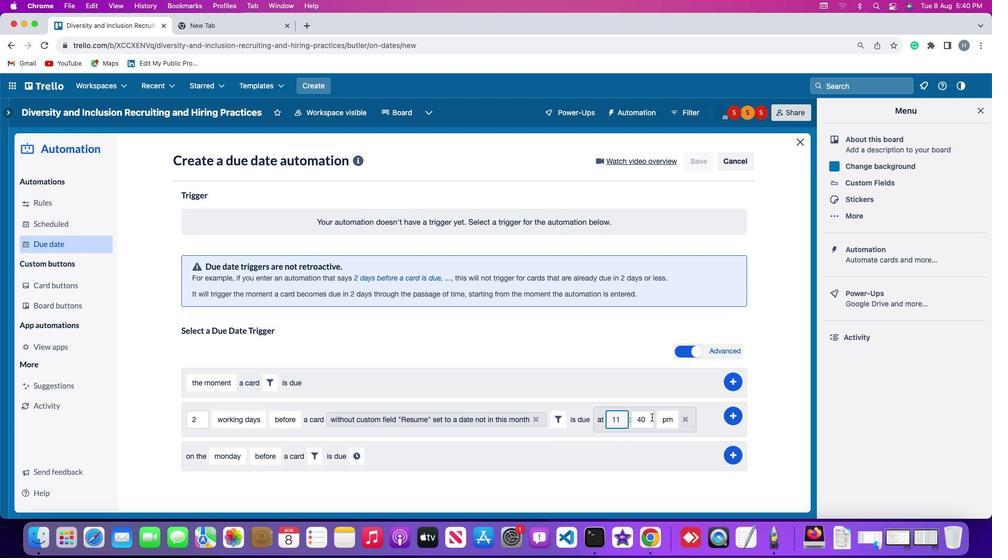 
Action: Mouse pressed left at (652, 417)
Screenshot: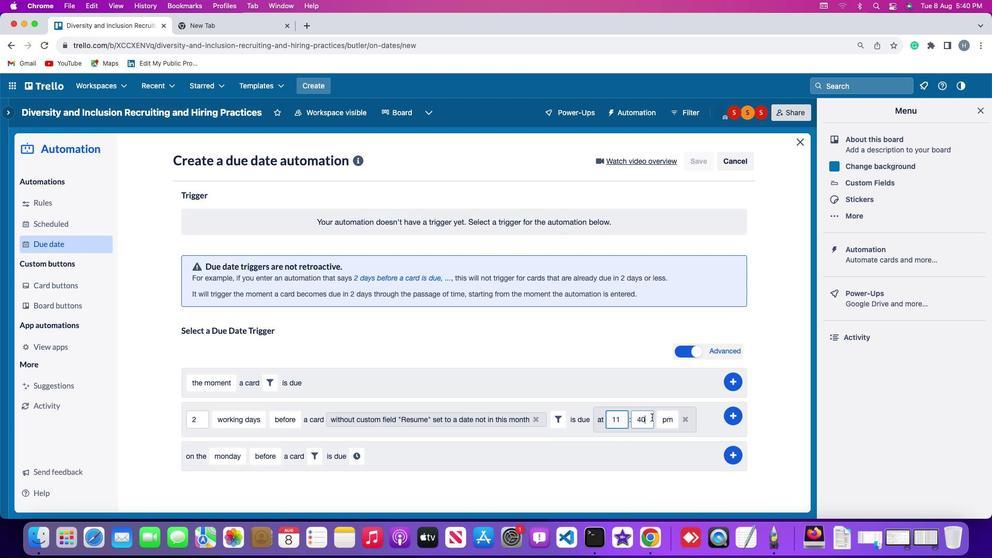 
Action: Key pressed Key.backspaceKey.backspaceKey.backspace'0''0'
Screenshot: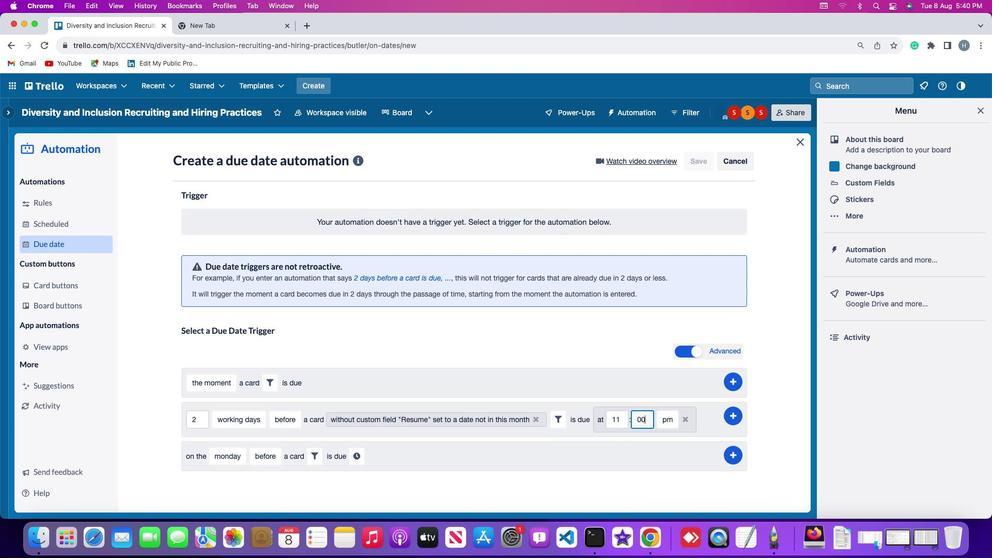 
Action: Mouse moved to (670, 417)
Screenshot: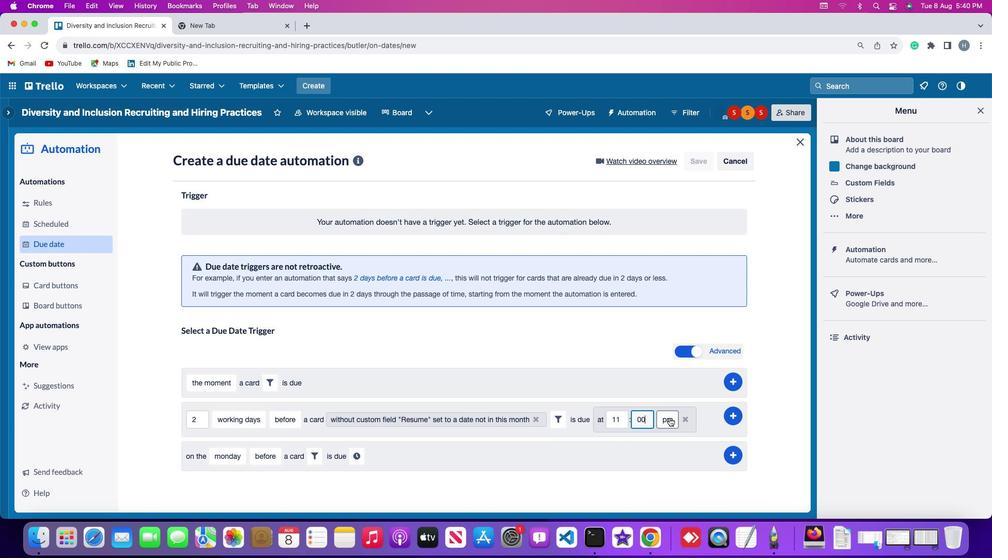 
Action: Mouse pressed left at (670, 417)
Screenshot: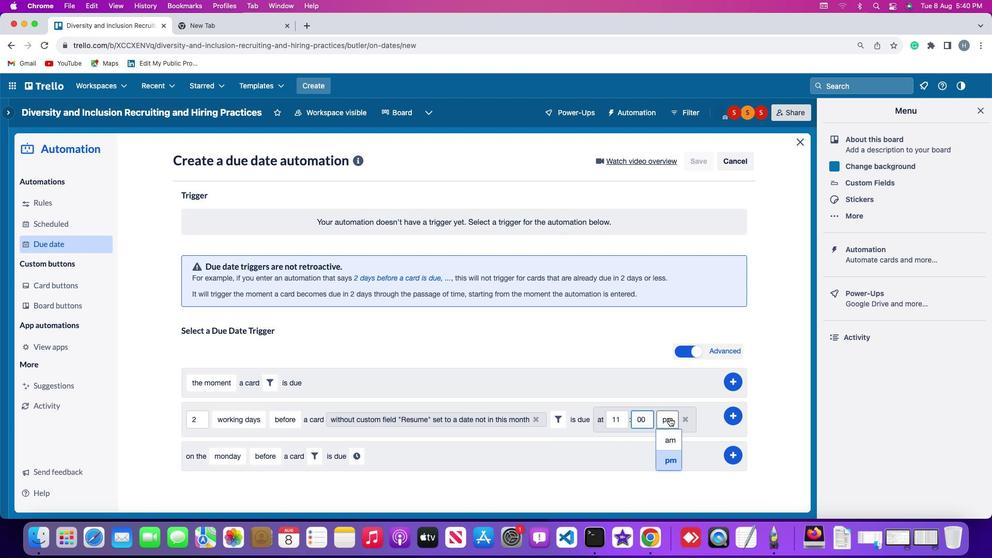 
Action: Mouse moved to (675, 441)
Screenshot: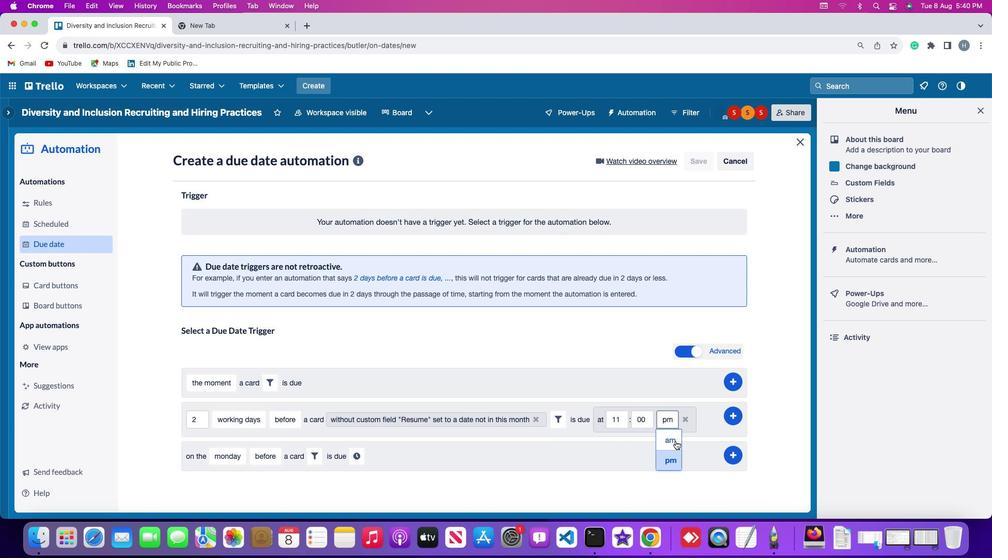 
Action: Mouse pressed left at (675, 441)
Screenshot: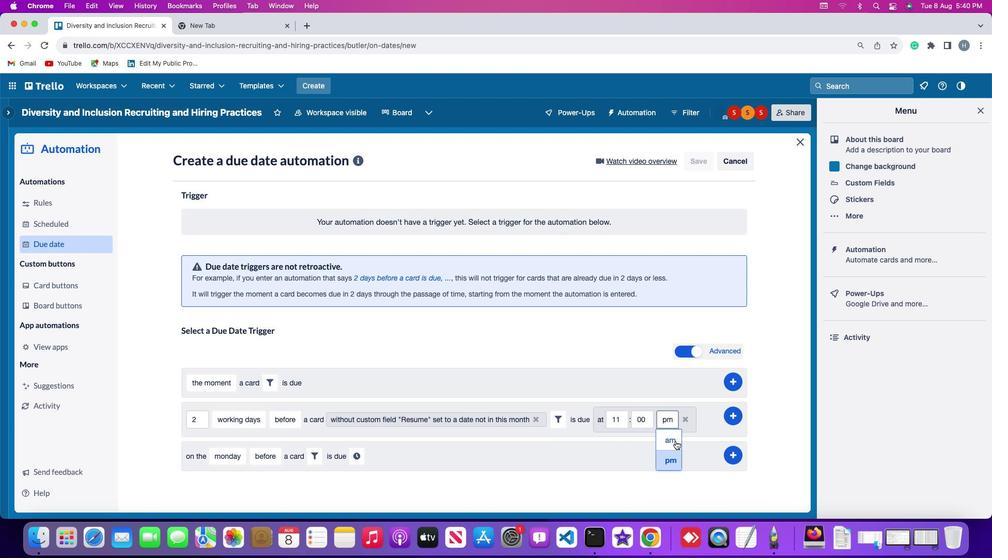 
Action: Mouse moved to (735, 415)
Screenshot: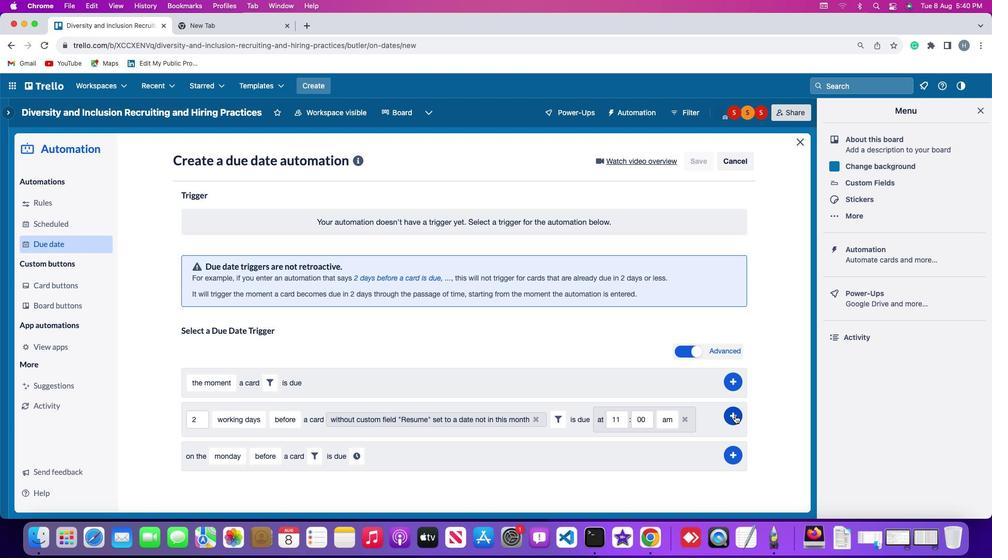 
Action: Mouse pressed left at (735, 415)
Screenshot: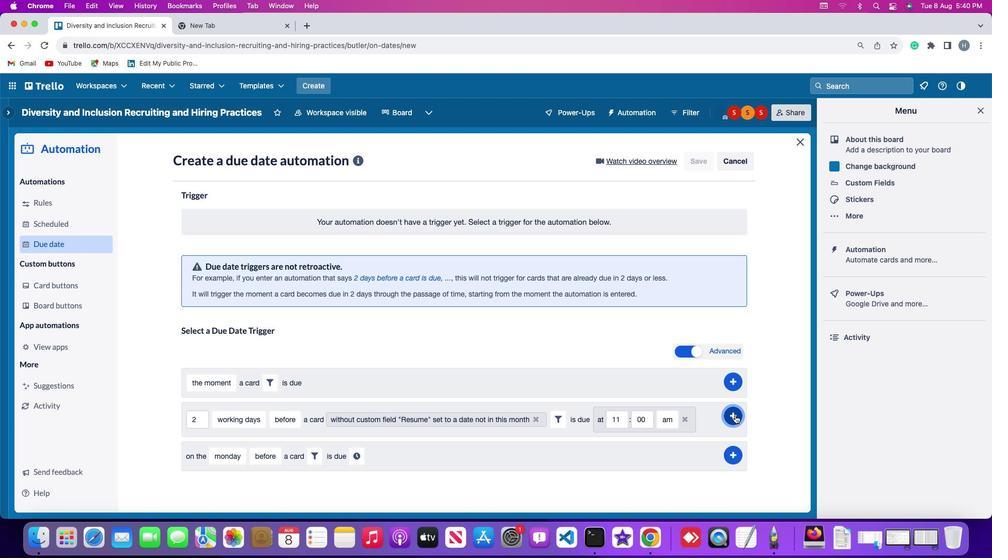 
Action: Mouse moved to (777, 329)
Screenshot: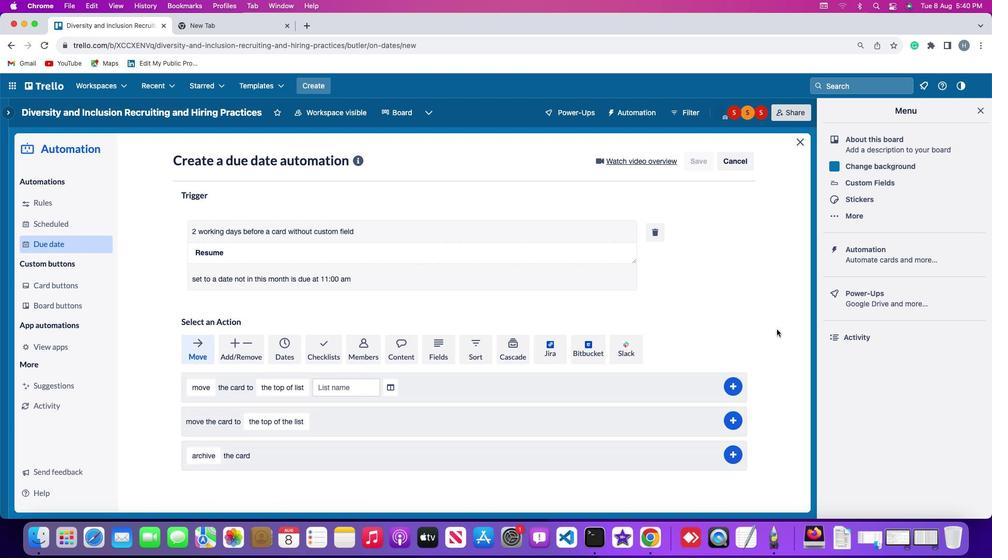
